 Task: Look for space in Shamsābād, India from 5th June, 2023 to 16th June, 2023 for 2 adults in price range Rs.14000 to Rs.18000. Place can be entire place with 1  bedroom having 1 bed and 1 bathroom. Property type can be house, flat, guest house, hotel. Booking option can be shelf check-in. Required host language is English.
Action: Mouse moved to (491, 82)
Screenshot: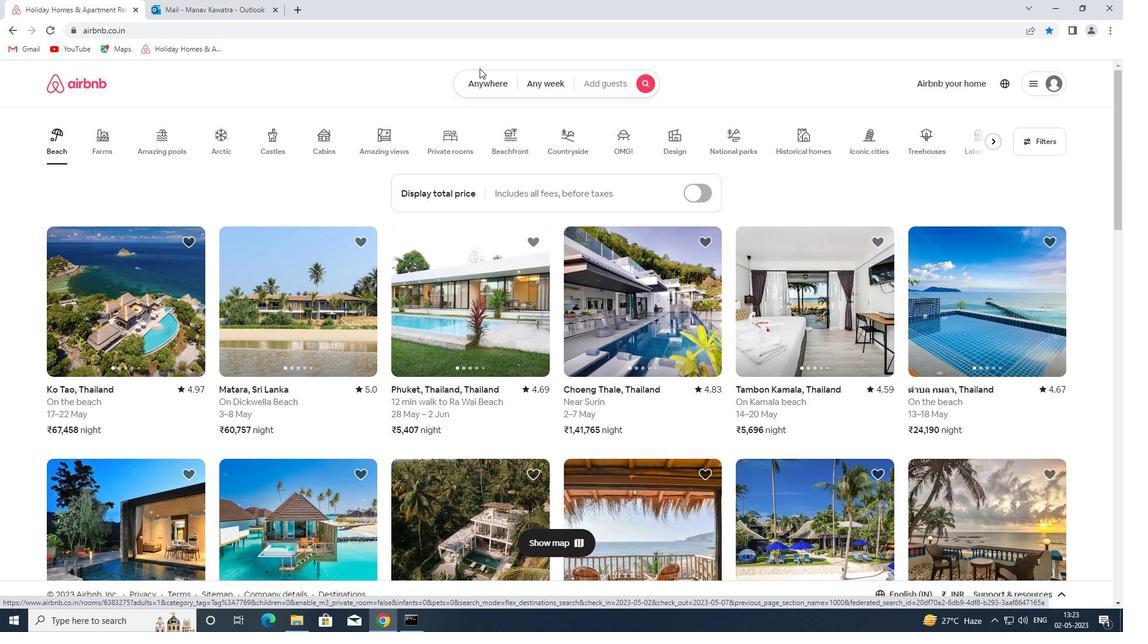 
Action: Mouse pressed left at (491, 82)
Screenshot: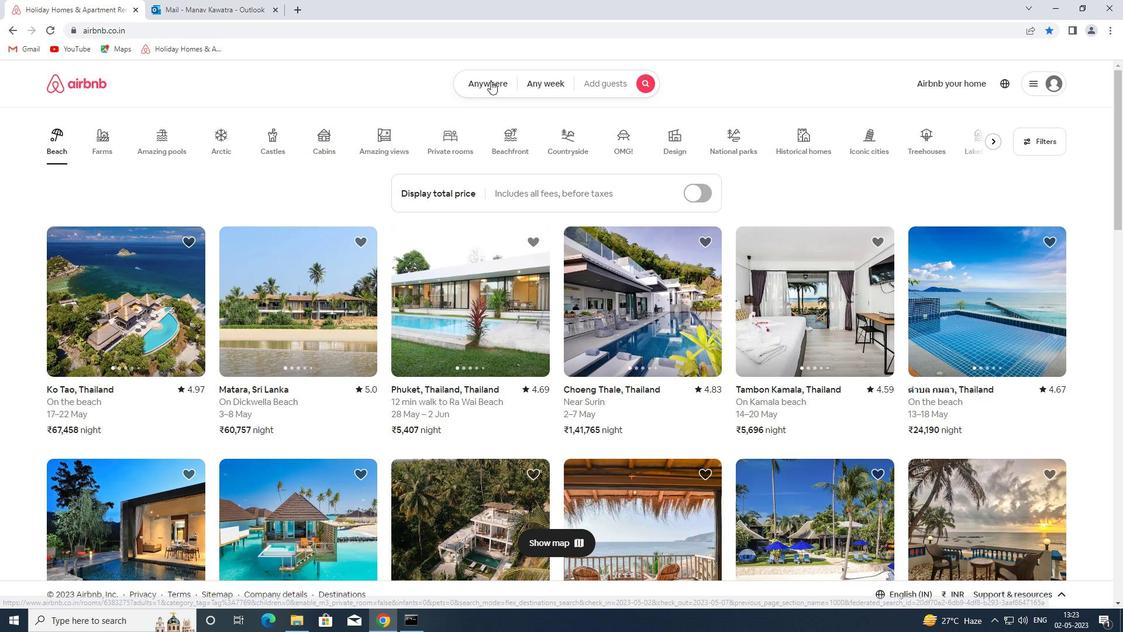 
Action: Mouse moved to (368, 126)
Screenshot: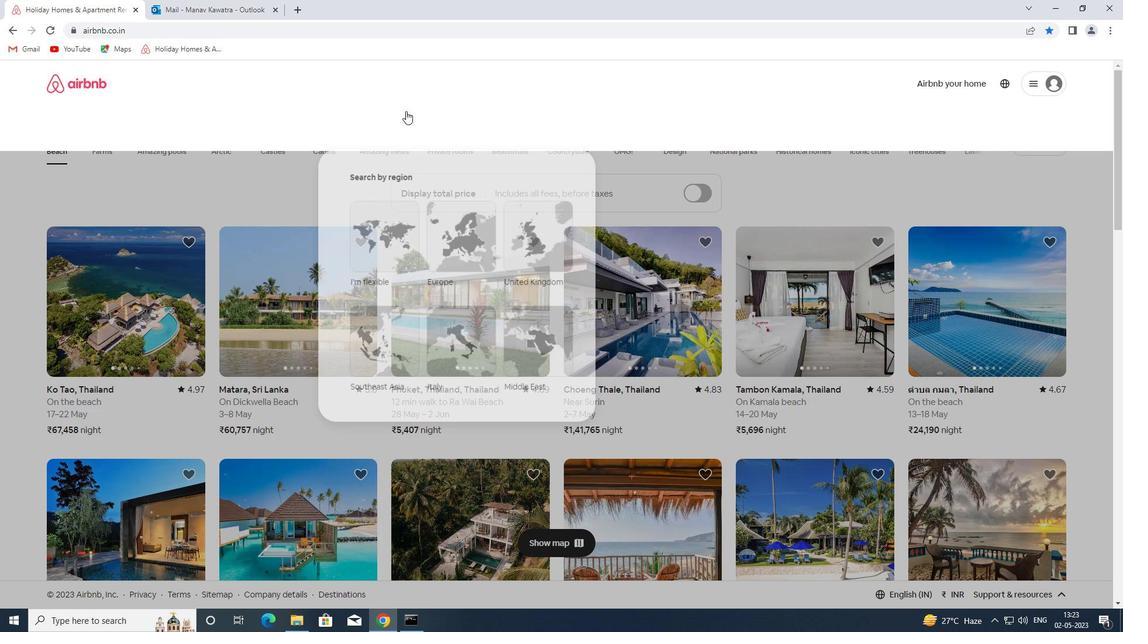 
Action: Mouse pressed left at (368, 126)
Screenshot: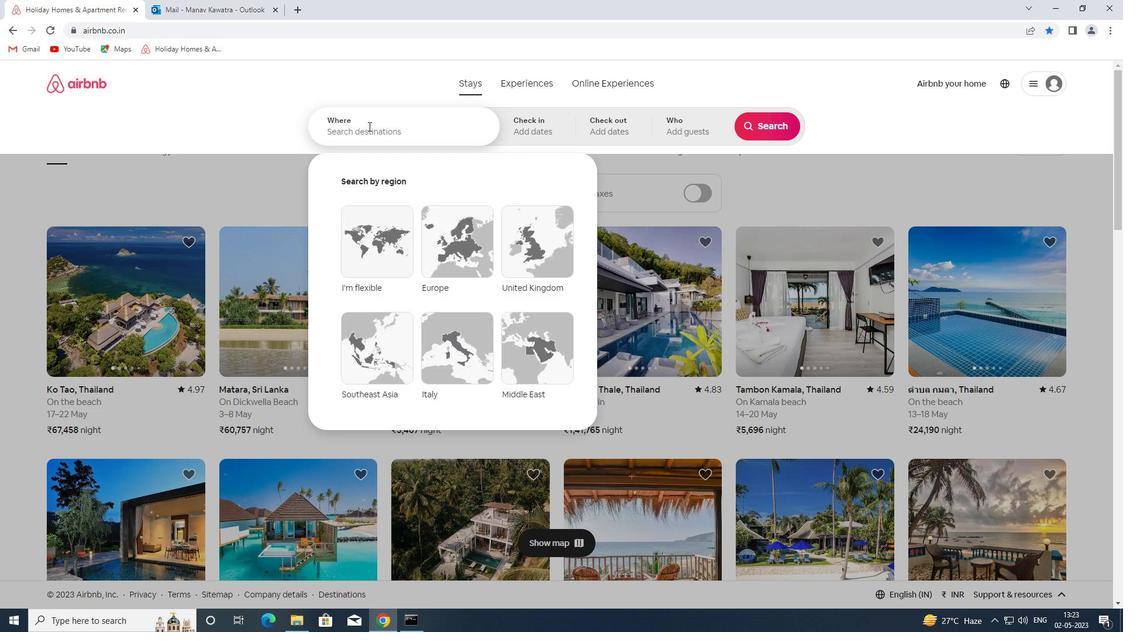 
Action: Key pressed shamsabad<Key.space>india<Key.space><Key.enter>
Screenshot: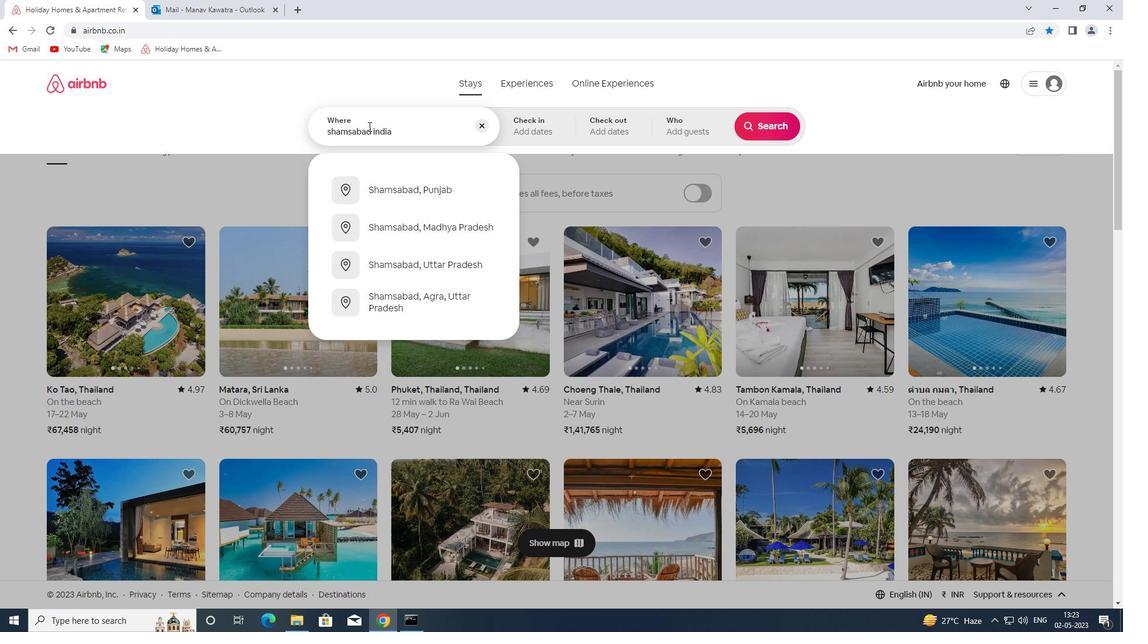 
Action: Mouse moved to (609, 299)
Screenshot: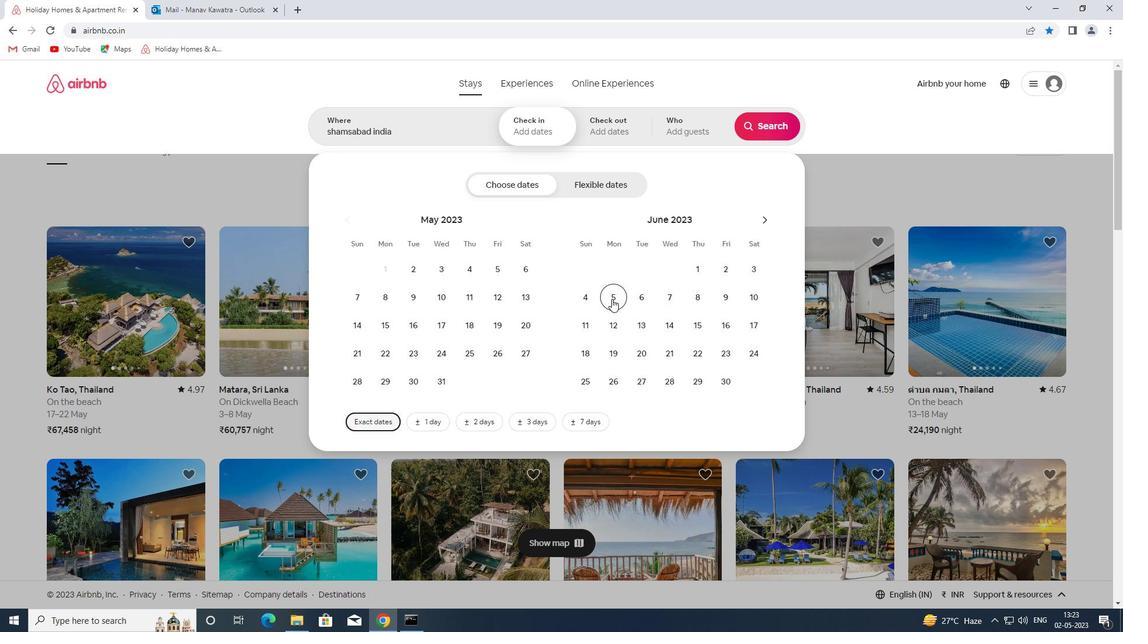 
Action: Mouse pressed left at (609, 299)
Screenshot: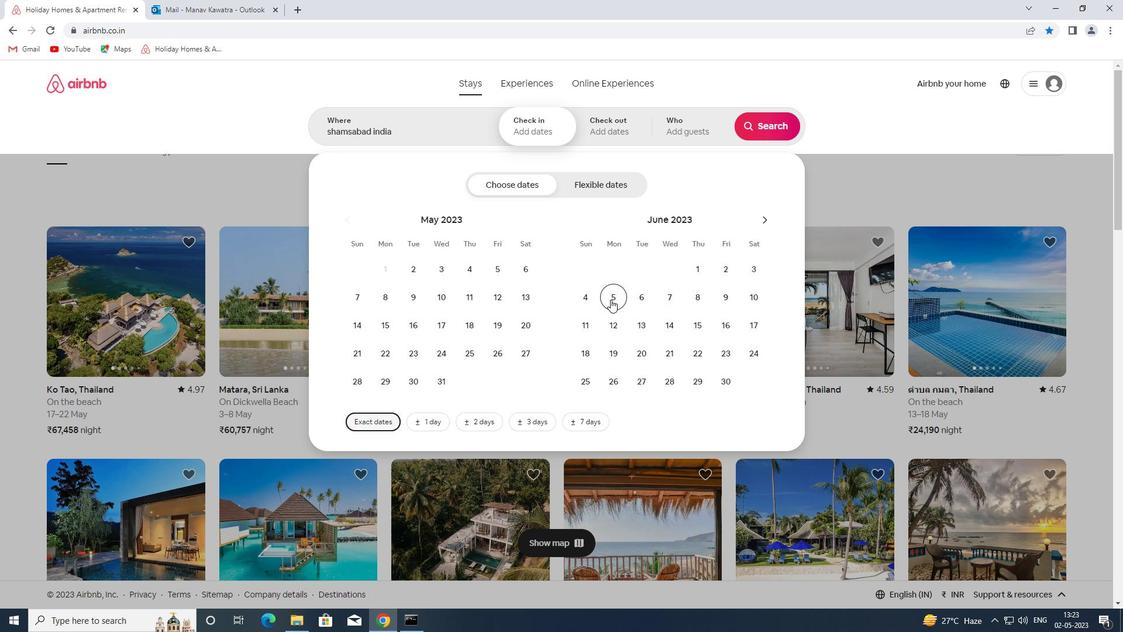 
Action: Mouse moved to (723, 326)
Screenshot: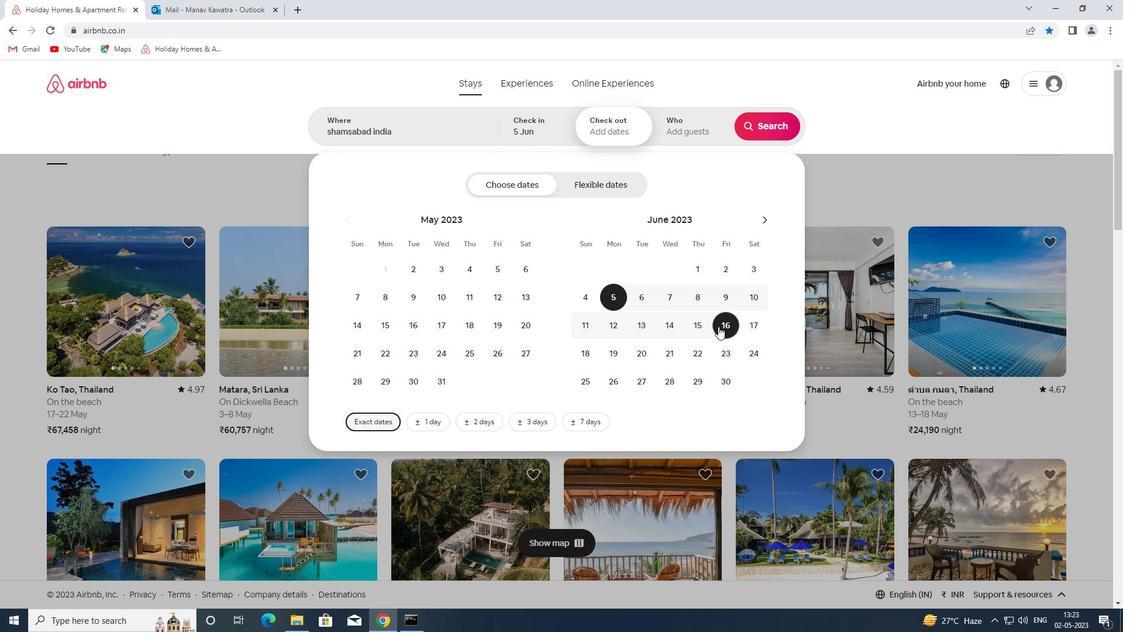 
Action: Mouse pressed left at (723, 326)
Screenshot: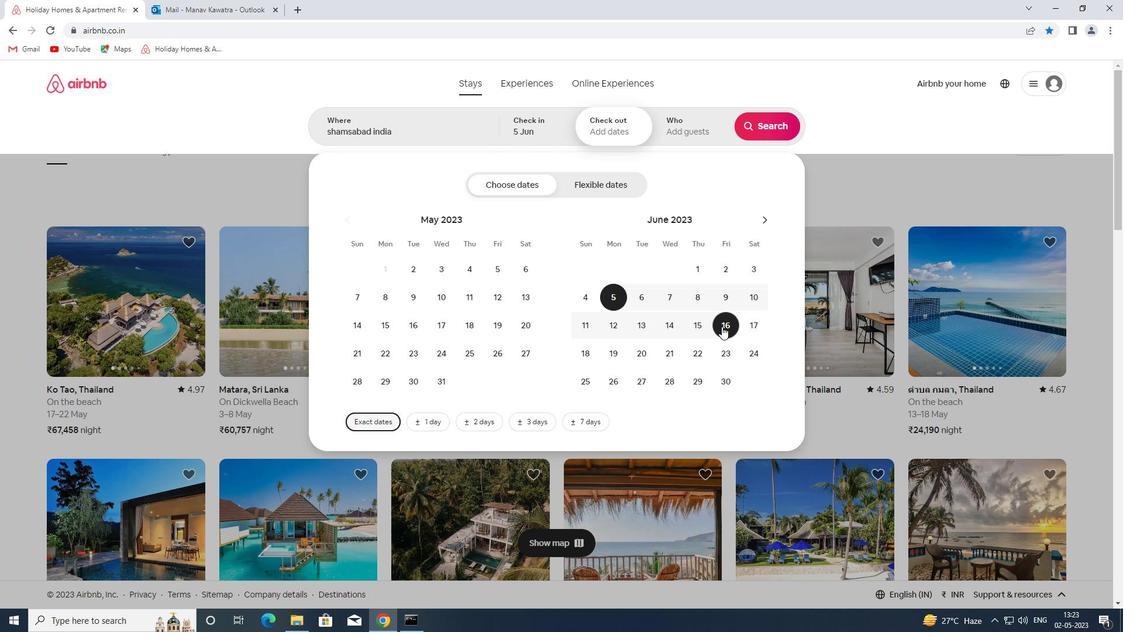
Action: Mouse moved to (680, 137)
Screenshot: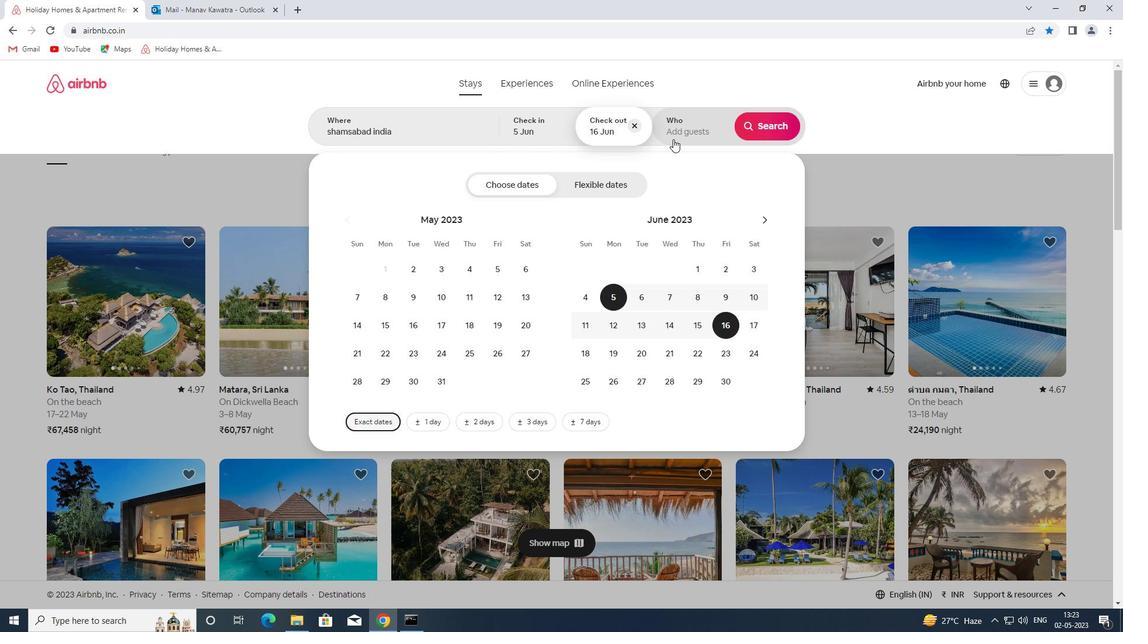 
Action: Mouse pressed left at (680, 137)
Screenshot: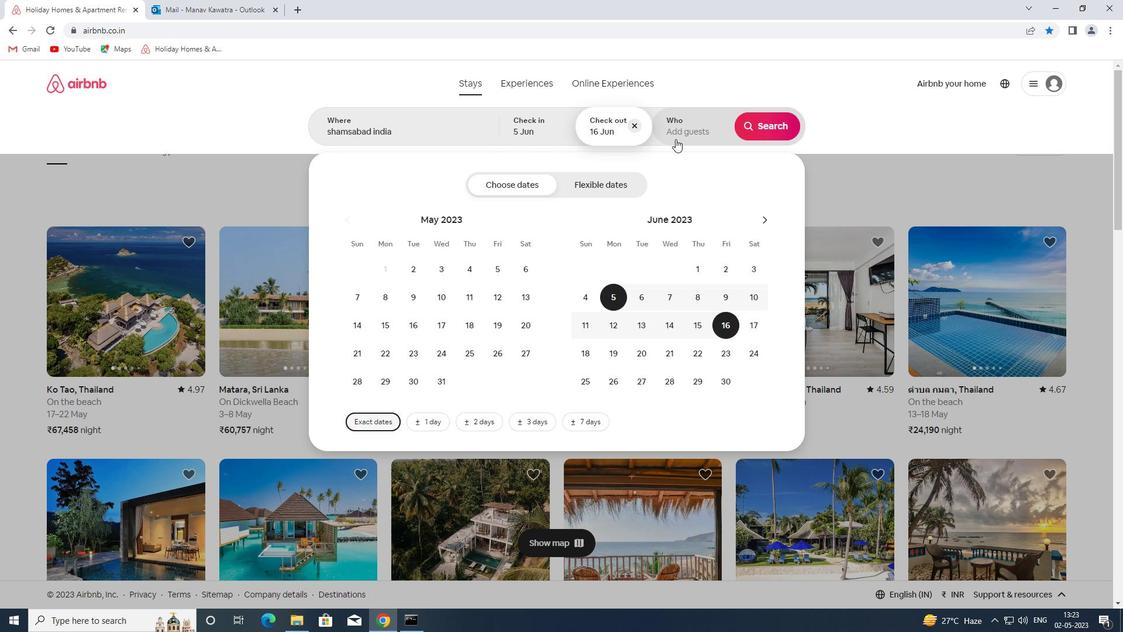 
Action: Mouse moved to (769, 189)
Screenshot: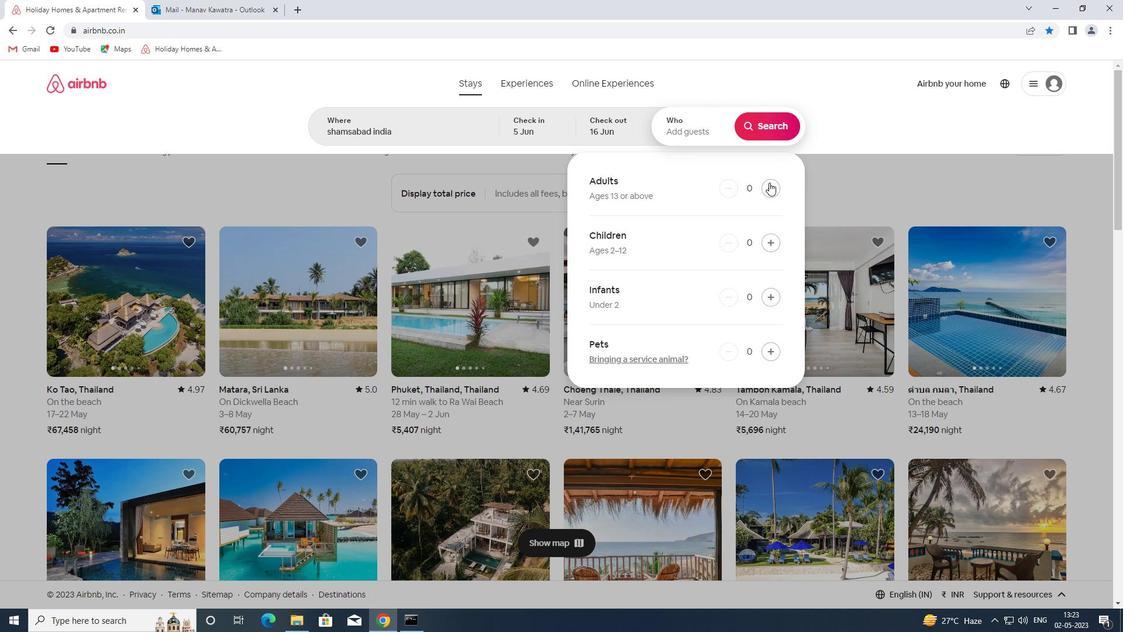 
Action: Mouse pressed left at (769, 189)
Screenshot: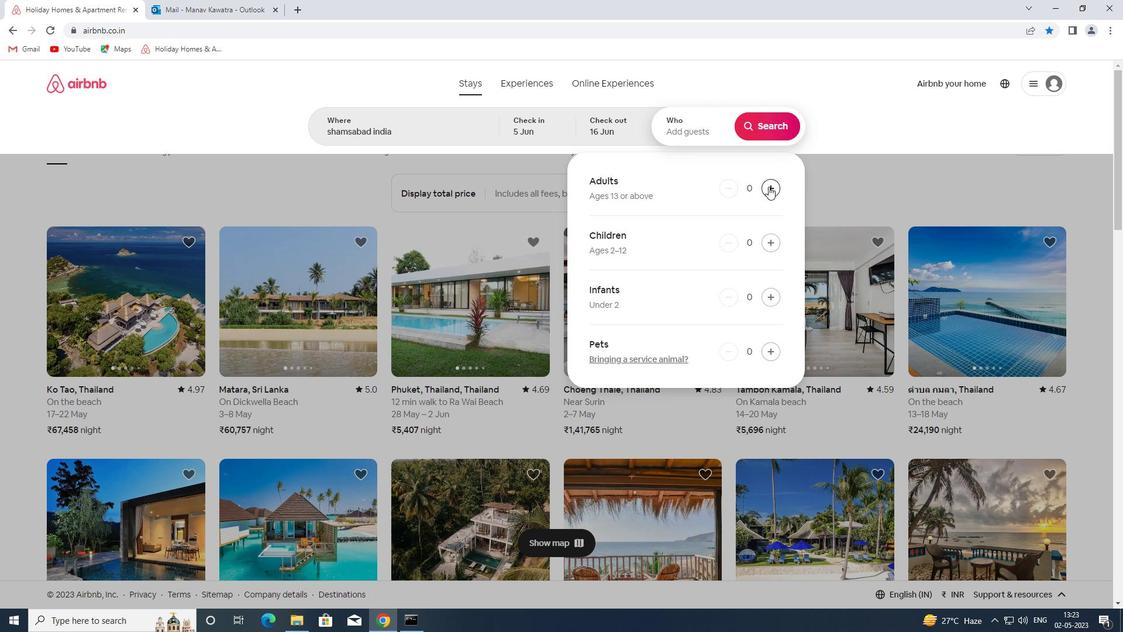 
Action: Mouse pressed left at (769, 189)
Screenshot: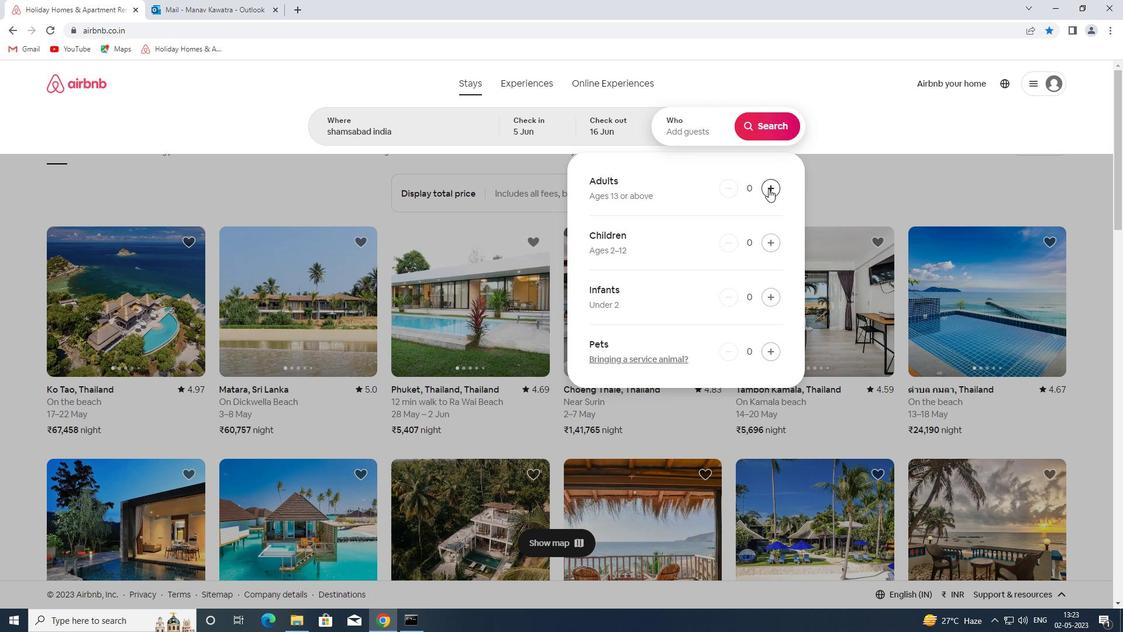 
Action: Mouse moved to (775, 132)
Screenshot: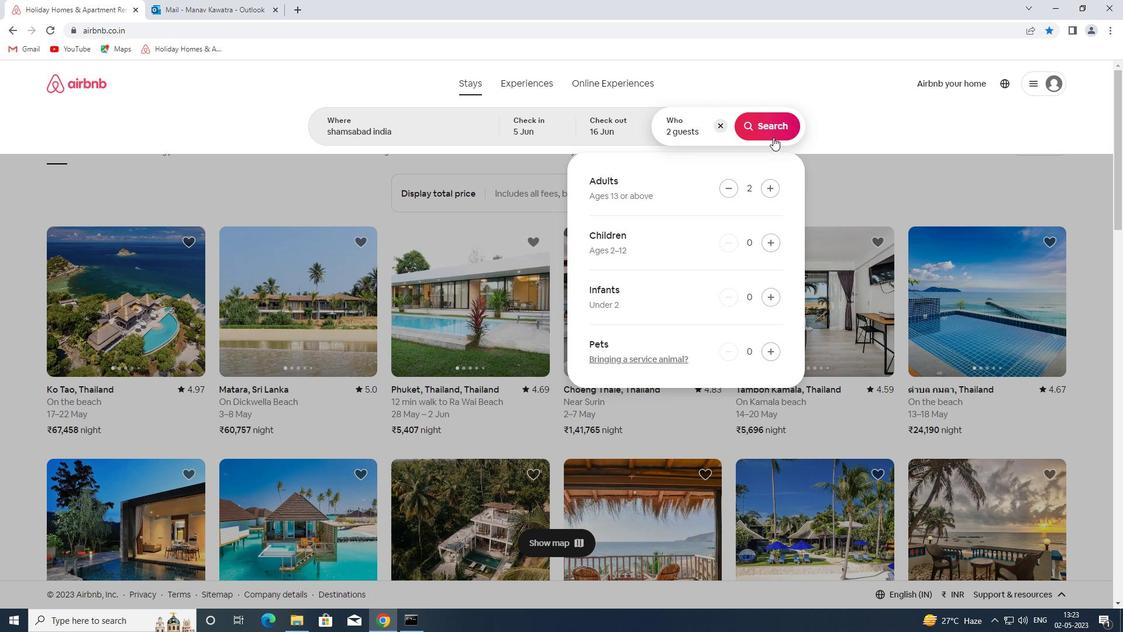 
Action: Mouse pressed left at (775, 132)
Screenshot: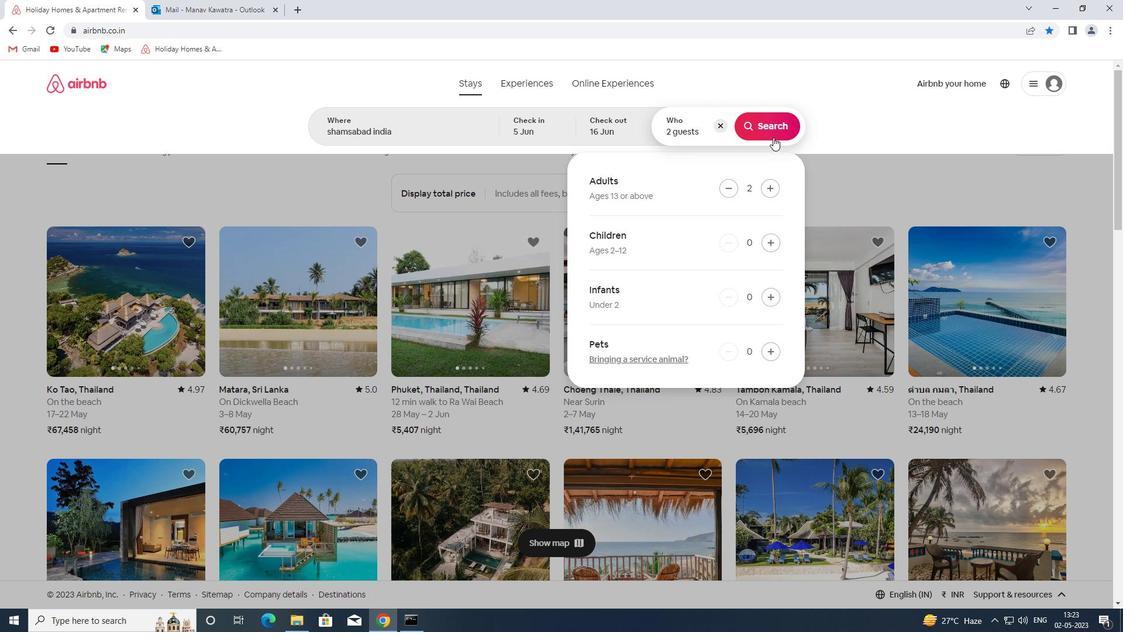 
Action: Mouse moved to (1058, 131)
Screenshot: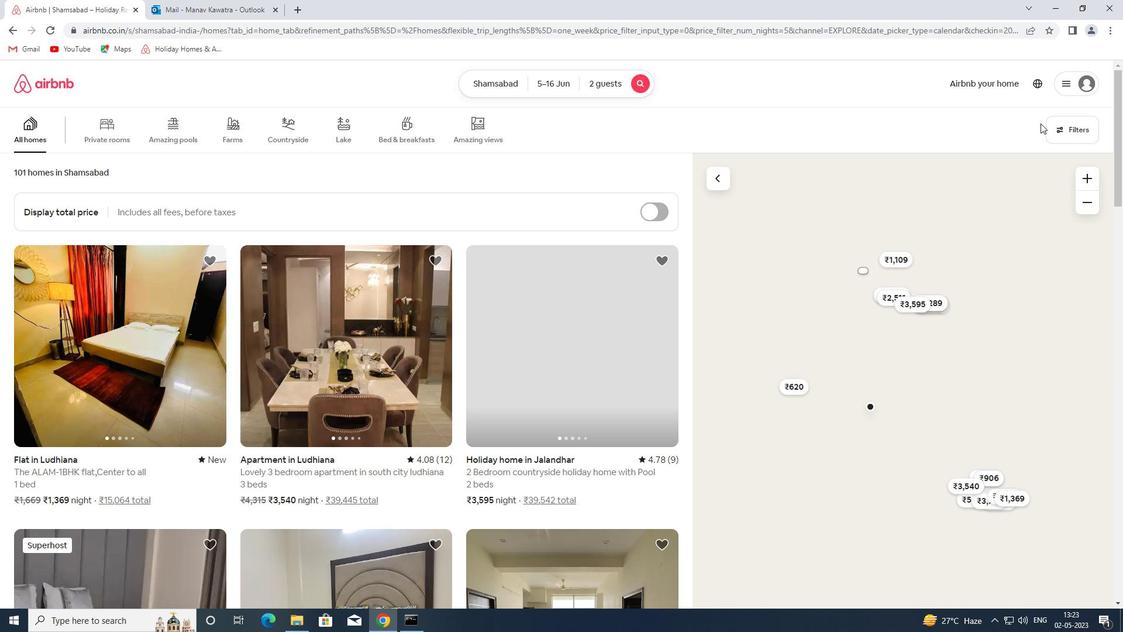 
Action: Mouse pressed left at (1058, 131)
Screenshot: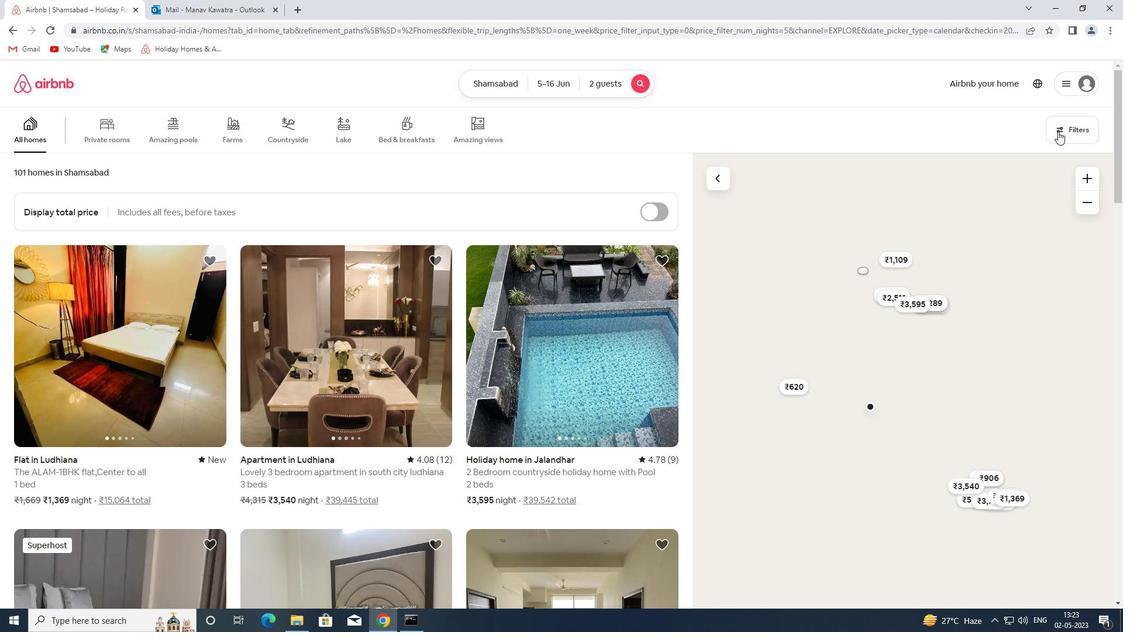 
Action: Mouse moved to (415, 280)
Screenshot: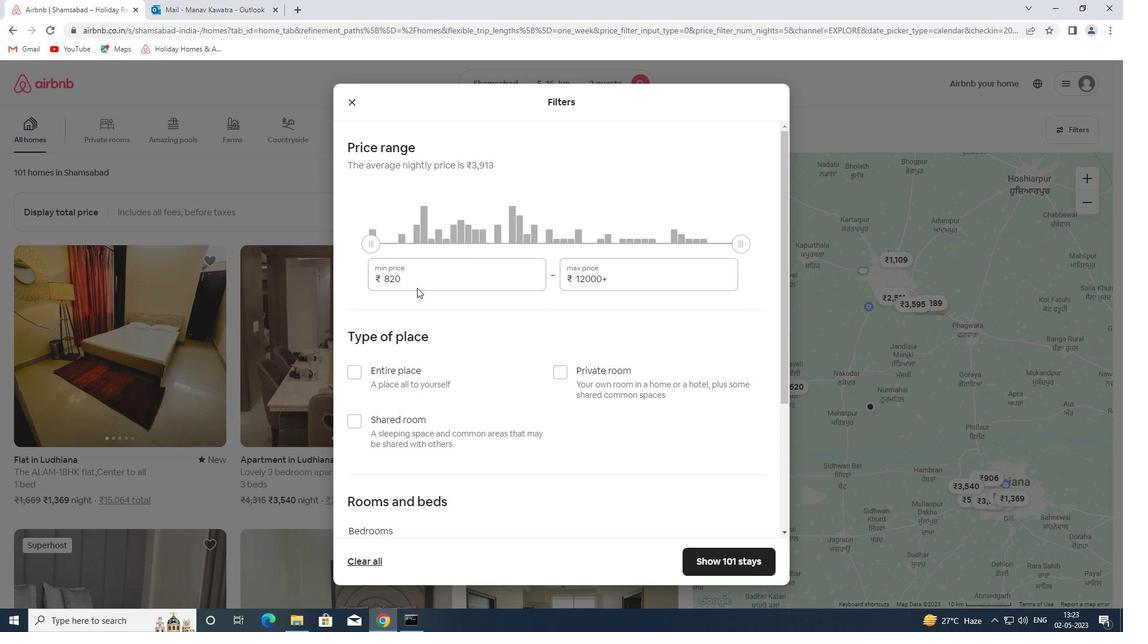 
Action: Mouse pressed left at (415, 280)
Screenshot: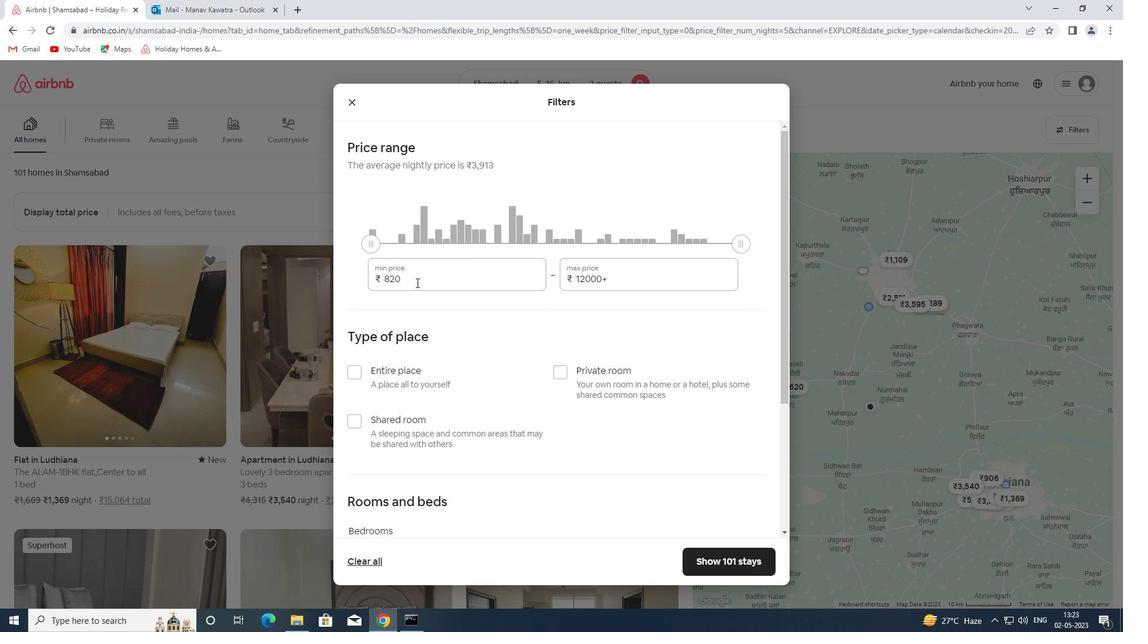 
Action: Mouse pressed left at (415, 280)
Screenshot: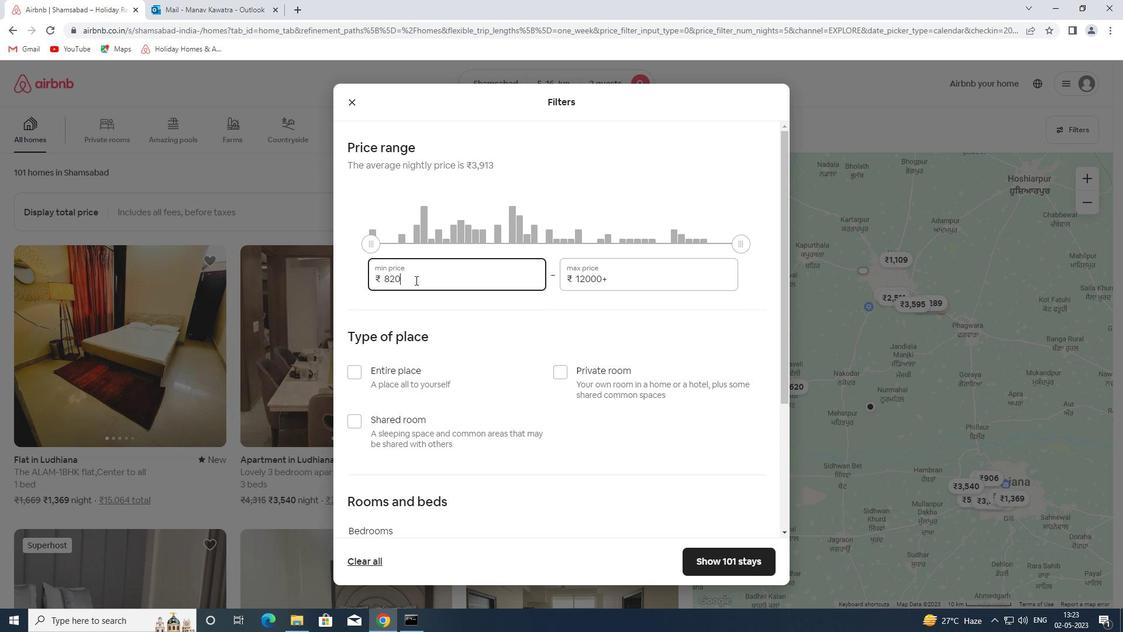 
Action: Key pressed 14000<Key.tab>18000
Screenshot: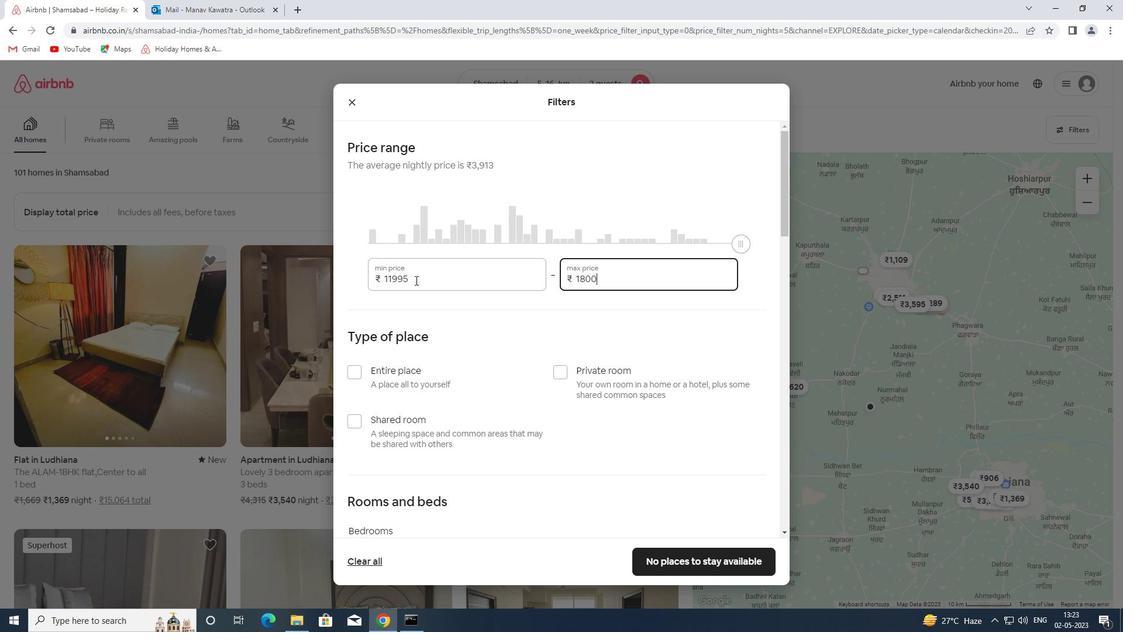 
Action: Mouse moved to (374, 369)
Screenshot: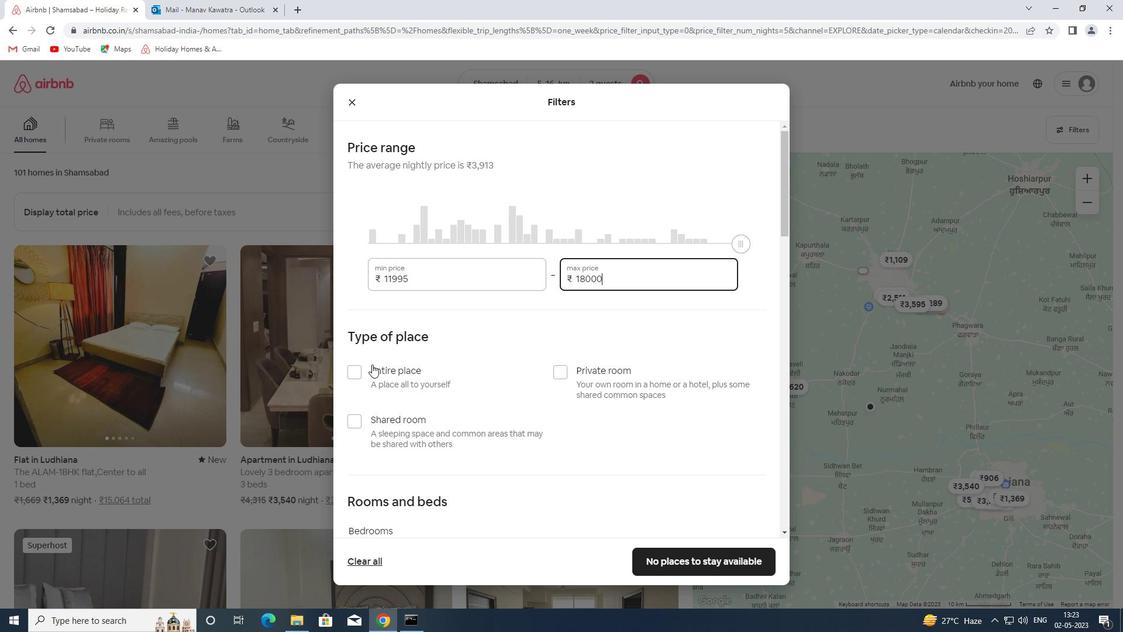 
Action: Mouse pressed left at (374, 369)
Screenshot: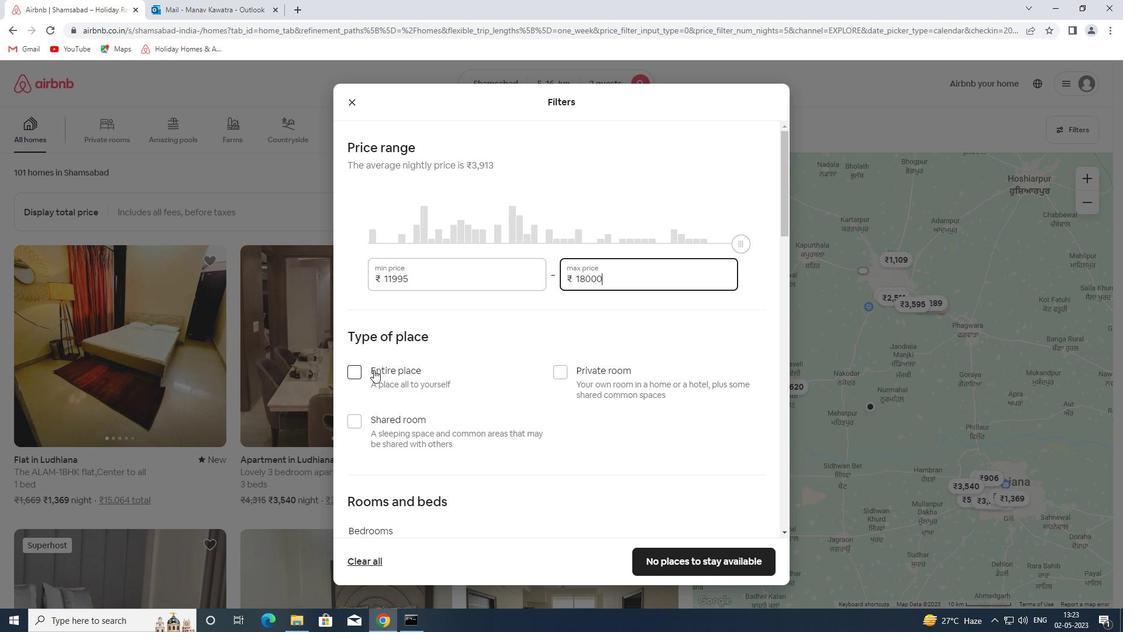 
Action: Mouse moved to (390, 363)
Screenshot: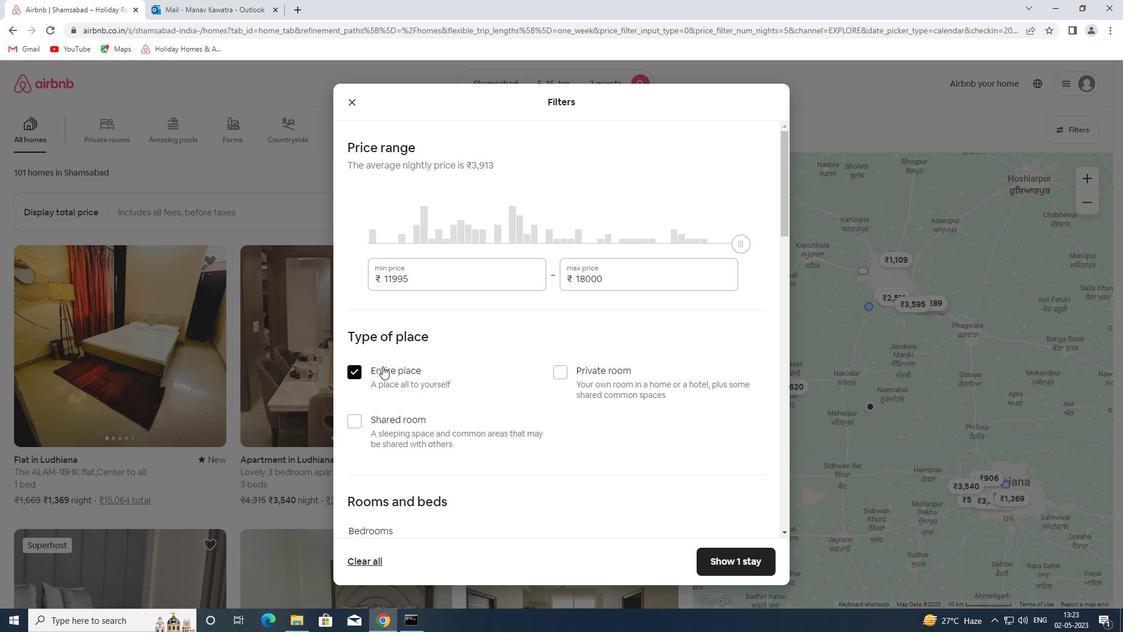 
Action: Mouse scrolled (390, 362) with delta (0, 0)
Screenshot: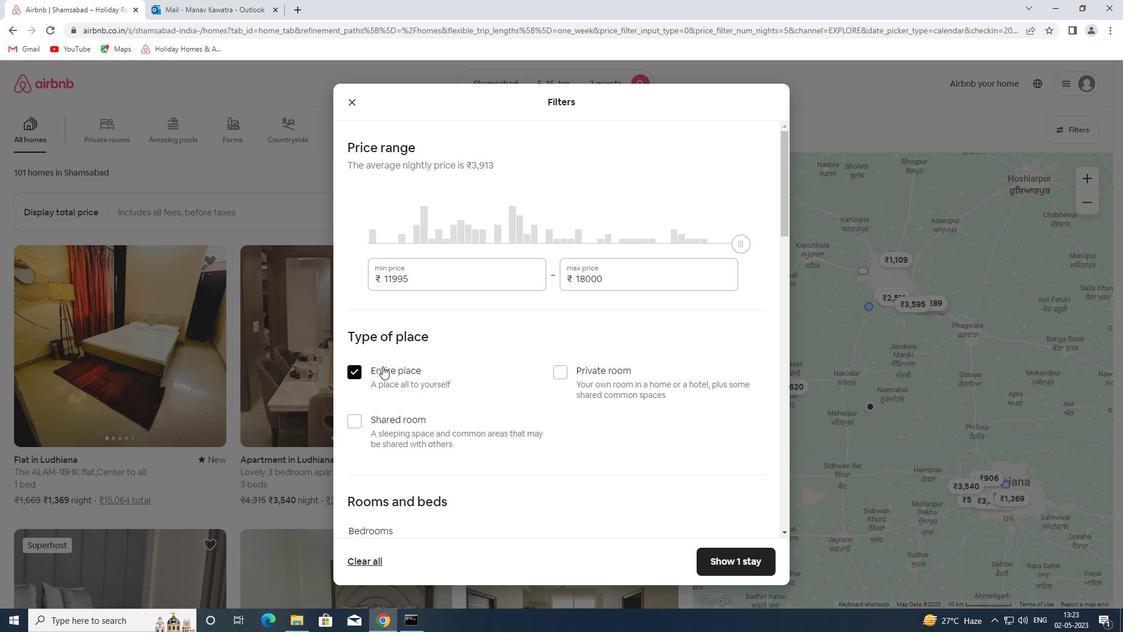 
Action: Mouse moved to (391, 363)
Screenshot: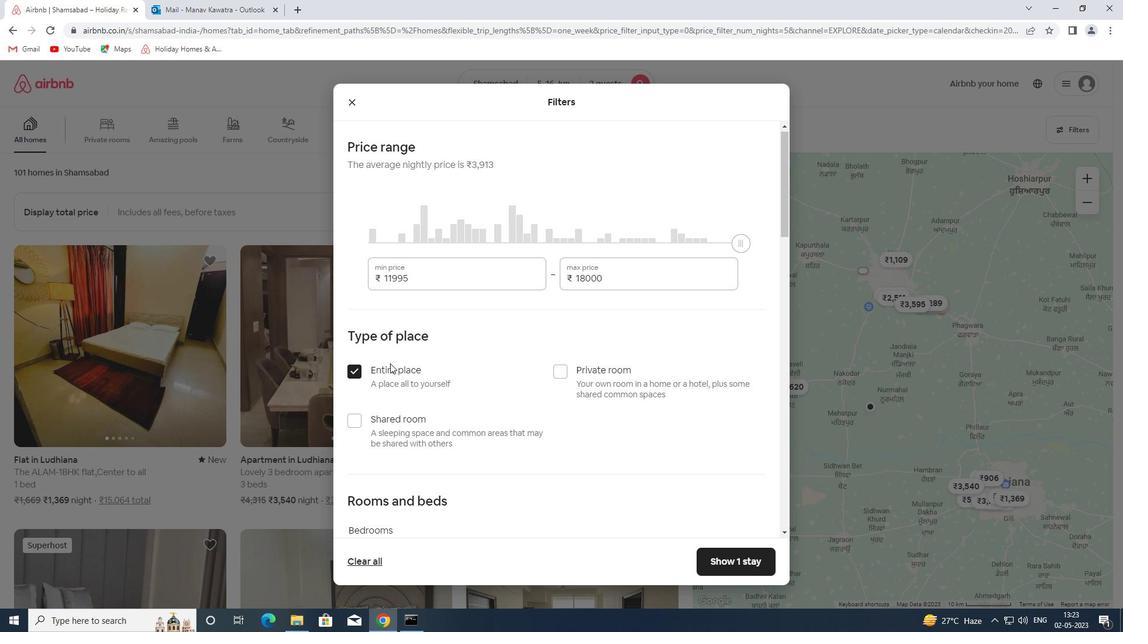 
Action: Mouse scrolled (391, 362) with delta (0, 0)
Screenshot: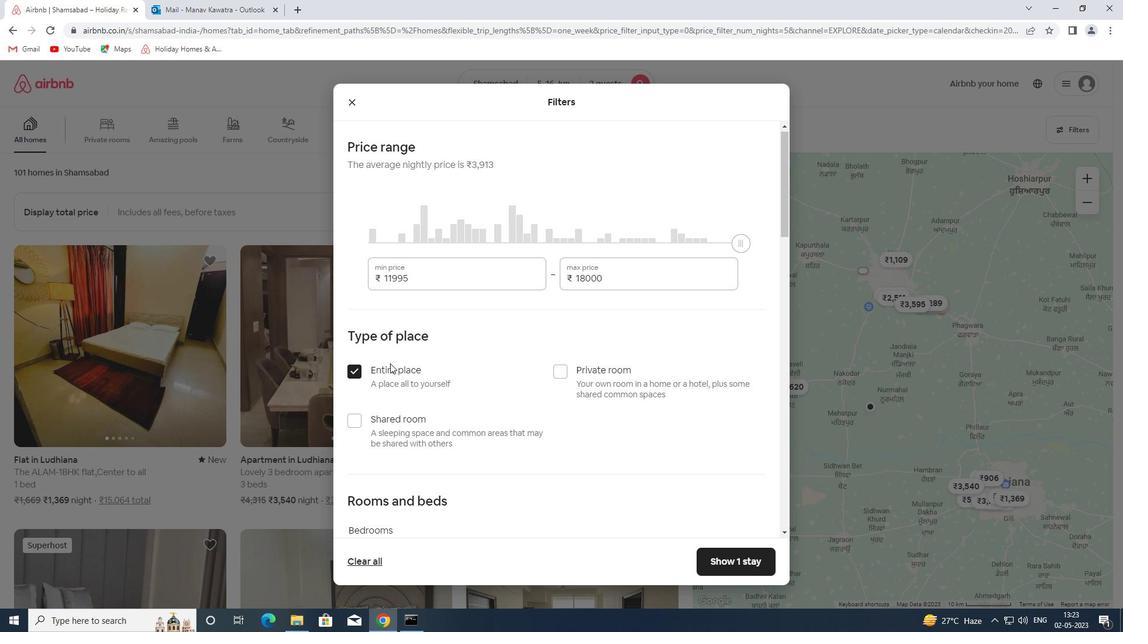 
Action: Mouse scrolled (391, 362) with delta (0, 0)
Screenshot: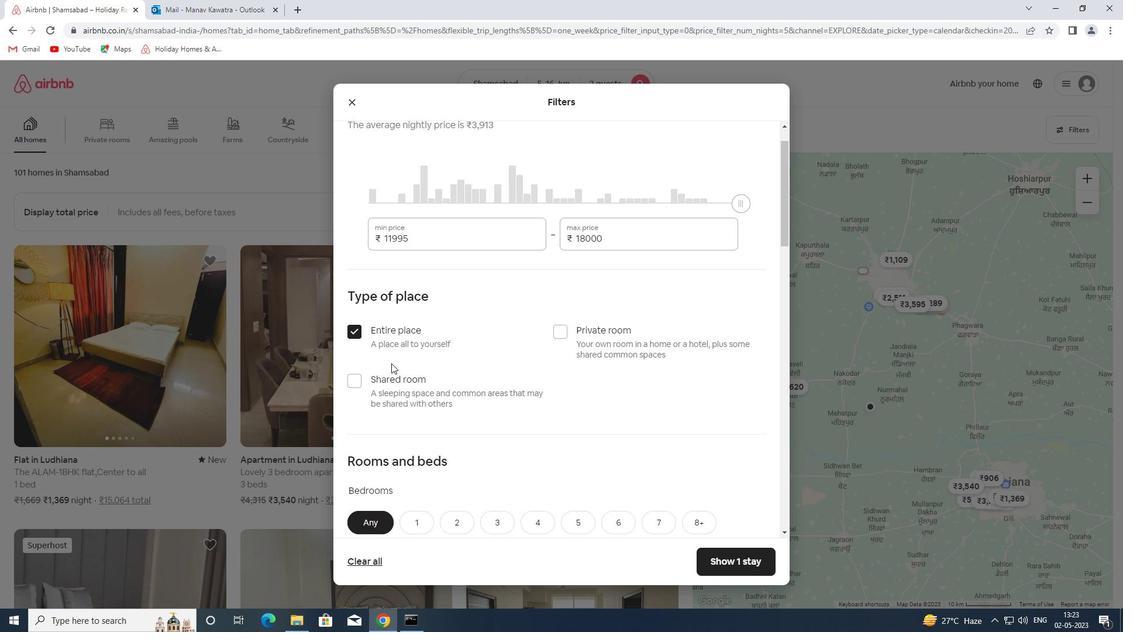 
Action: Mouse moved to (417, 382)
Screenshot: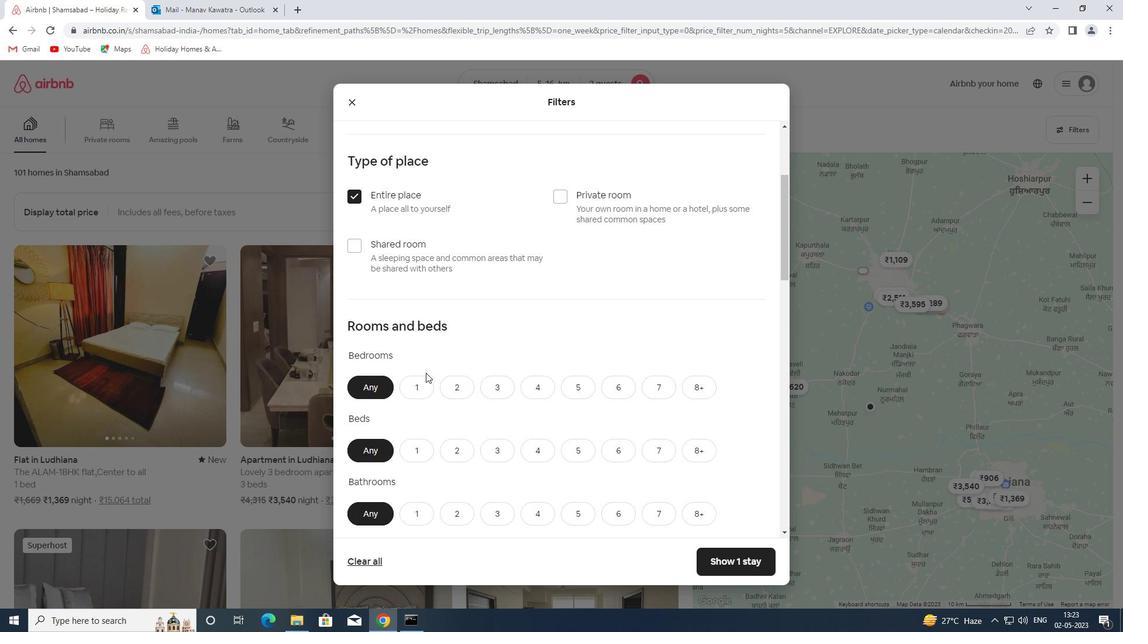 
Action: Mouse pressed left at (417, 382)
Screenshot: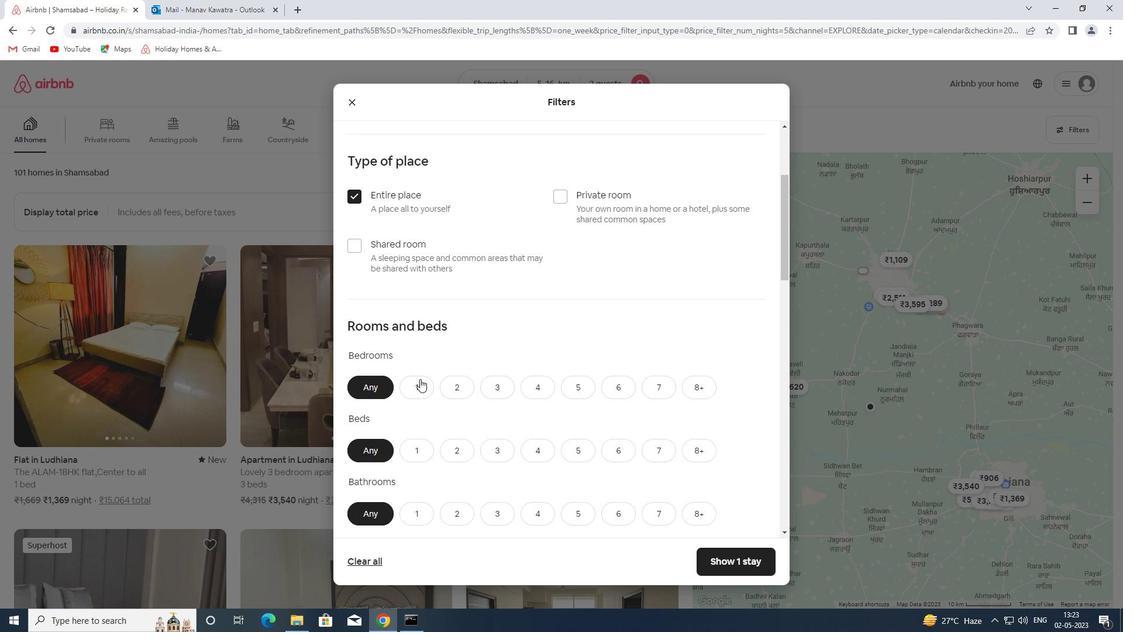 
Action: Mouse moved to (413, 443)
Screenshot: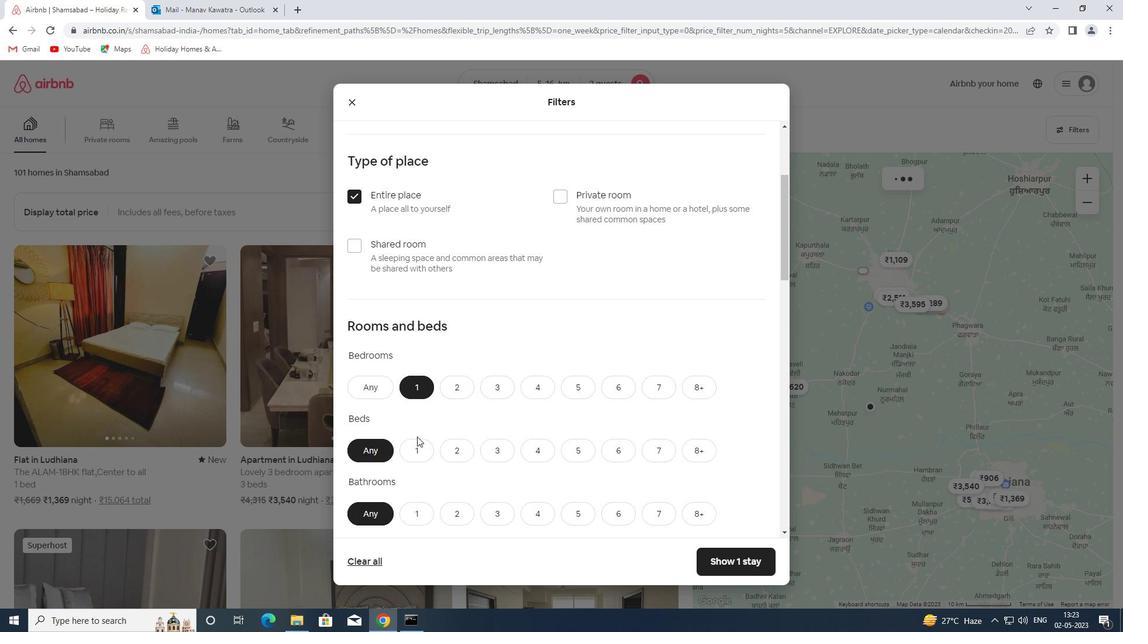 
Action: Mouse pressed left at (413, 443)
Screenshot: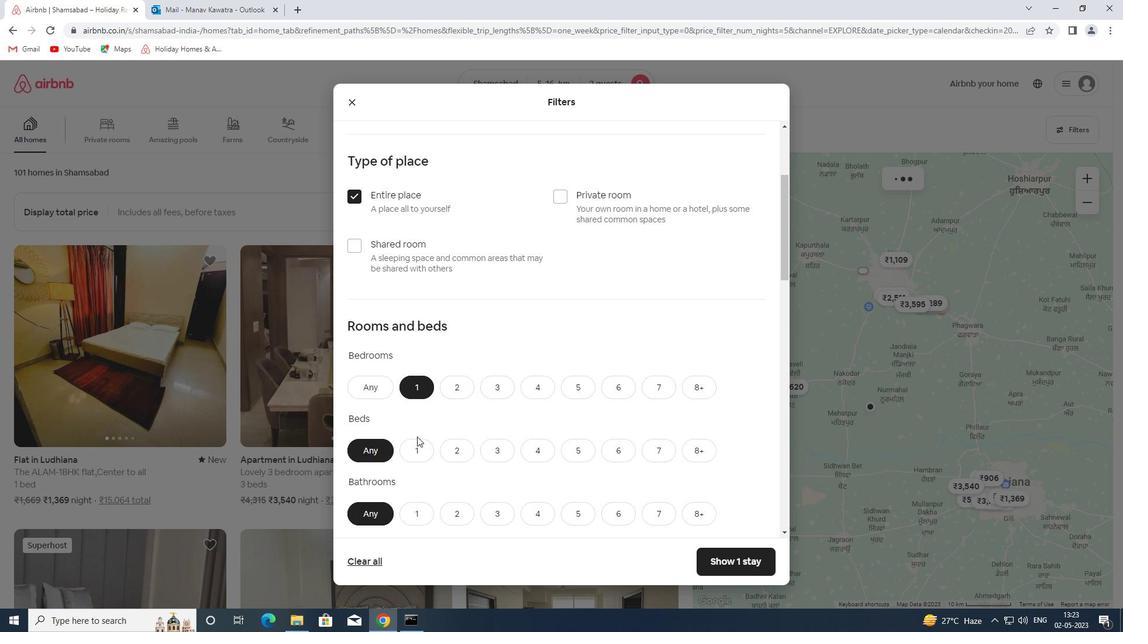 
Action: Mouse moved to (417, 512)
Screenshot: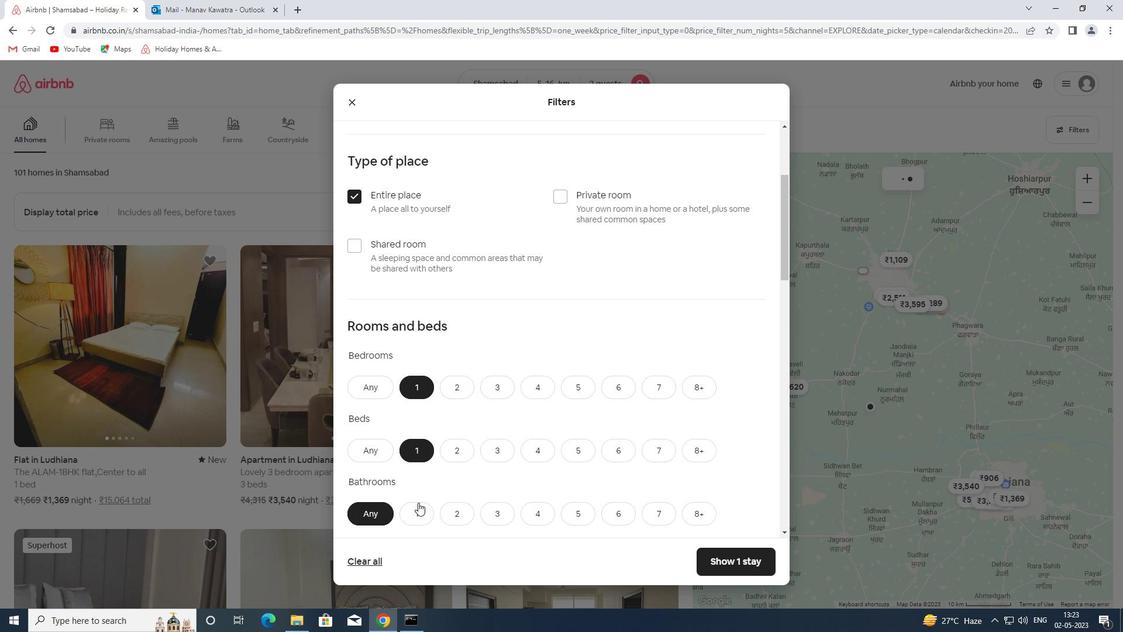 
Action: Mouse pressed left at (417, 512)
Screenshot: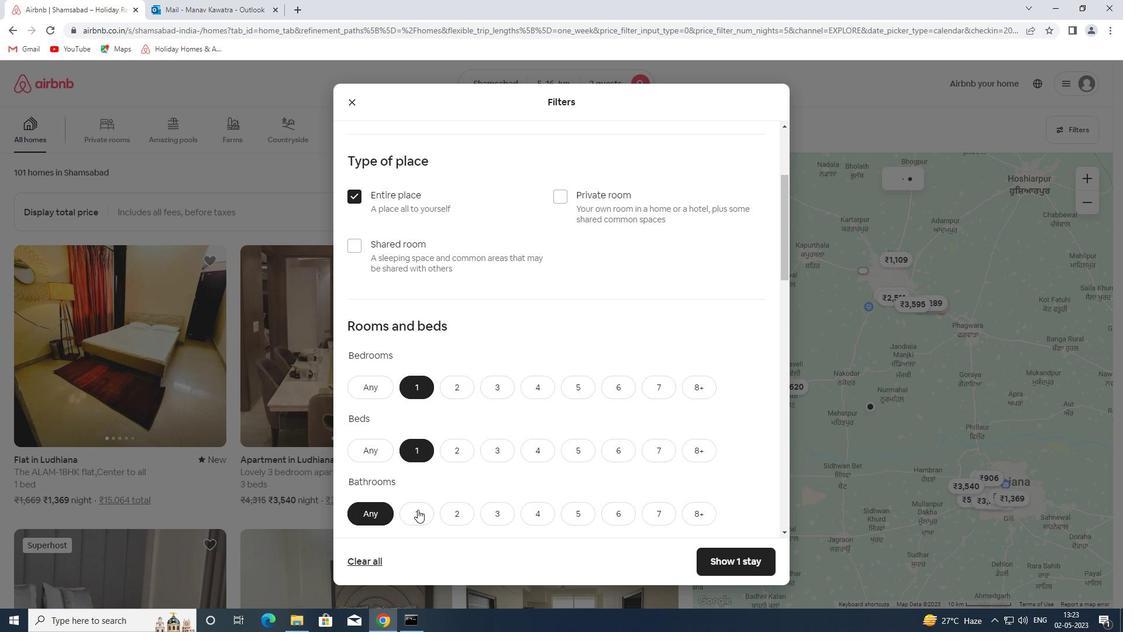 
Action: Mouse moved to (439, 447)
Screenshot: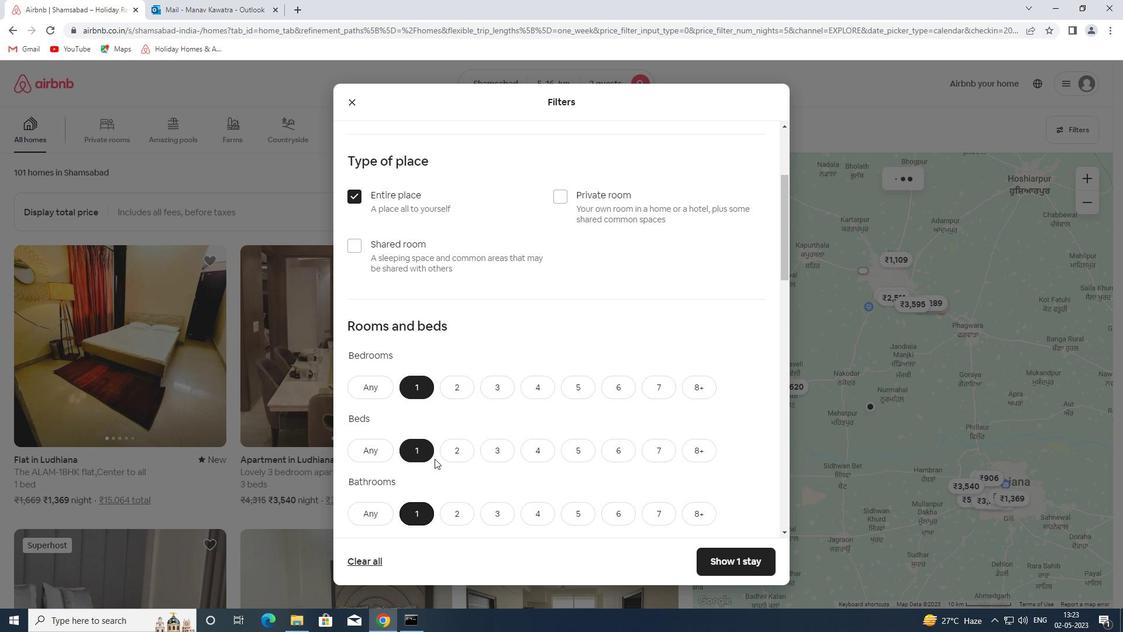 
Action: Mouse scrolled (439, 447) with delta (0, 0)
Screenshot: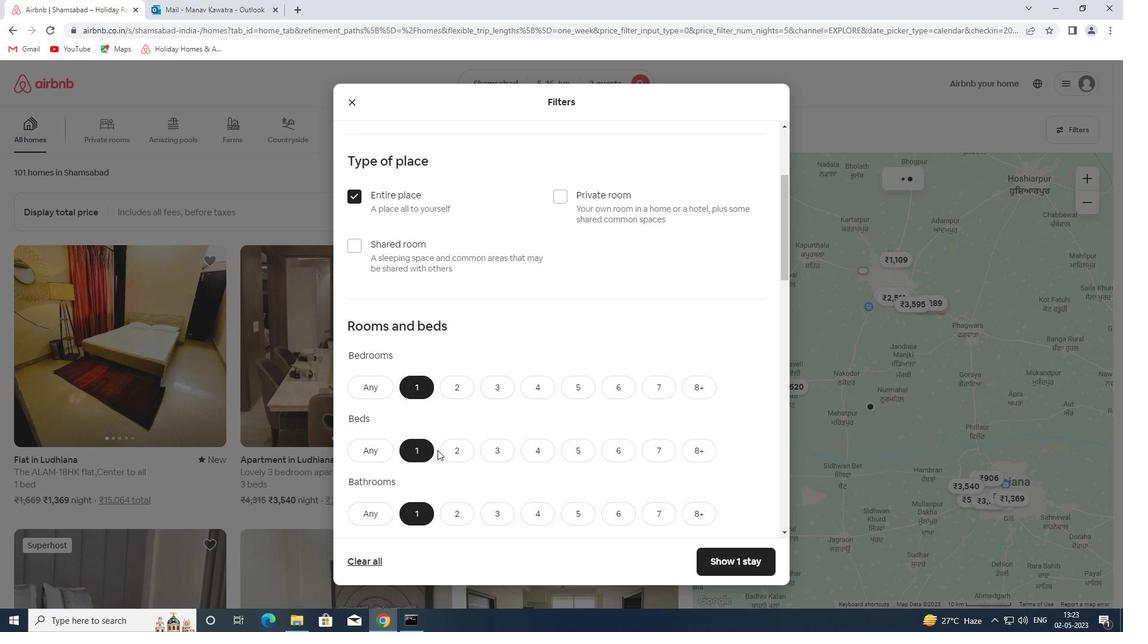 
Action: Mouse scrolled (439, 447) with delta (0, 0)
Screenshot: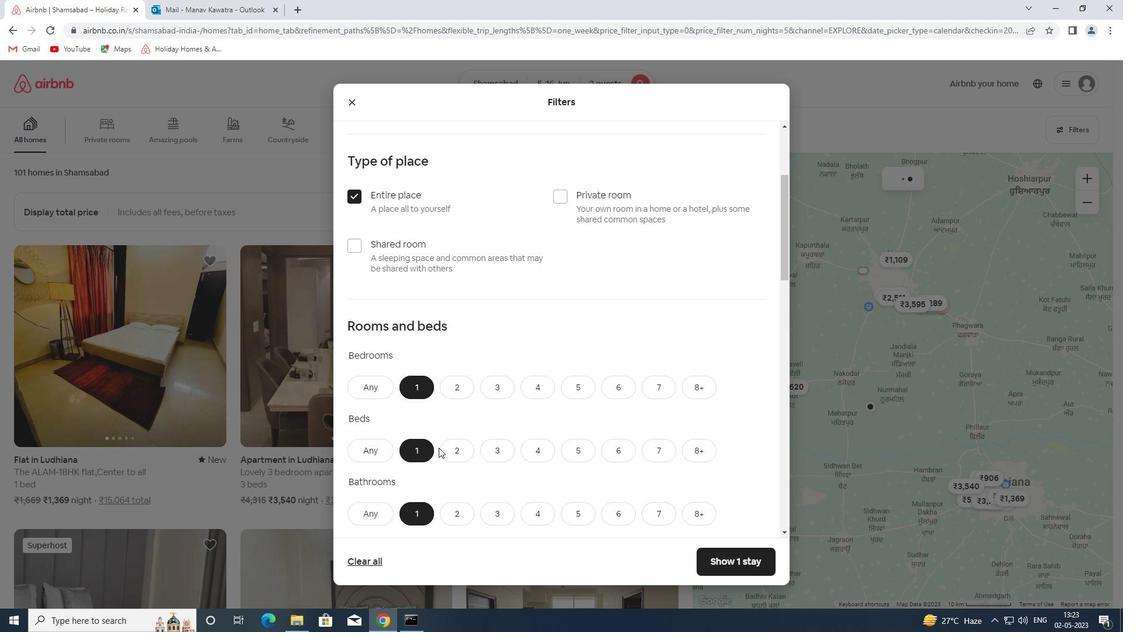 
Action: Mouse scrolled (439, 447) with delta (0, 0)
Screenshot: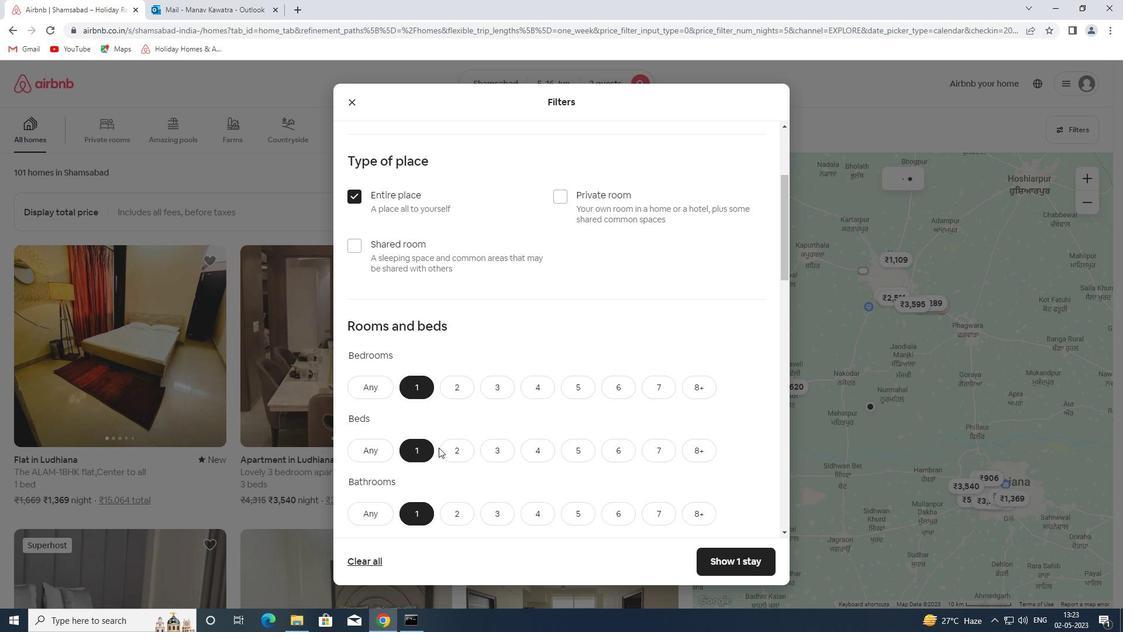 
Action: Mouse moved to (444, 433)
Screenshot: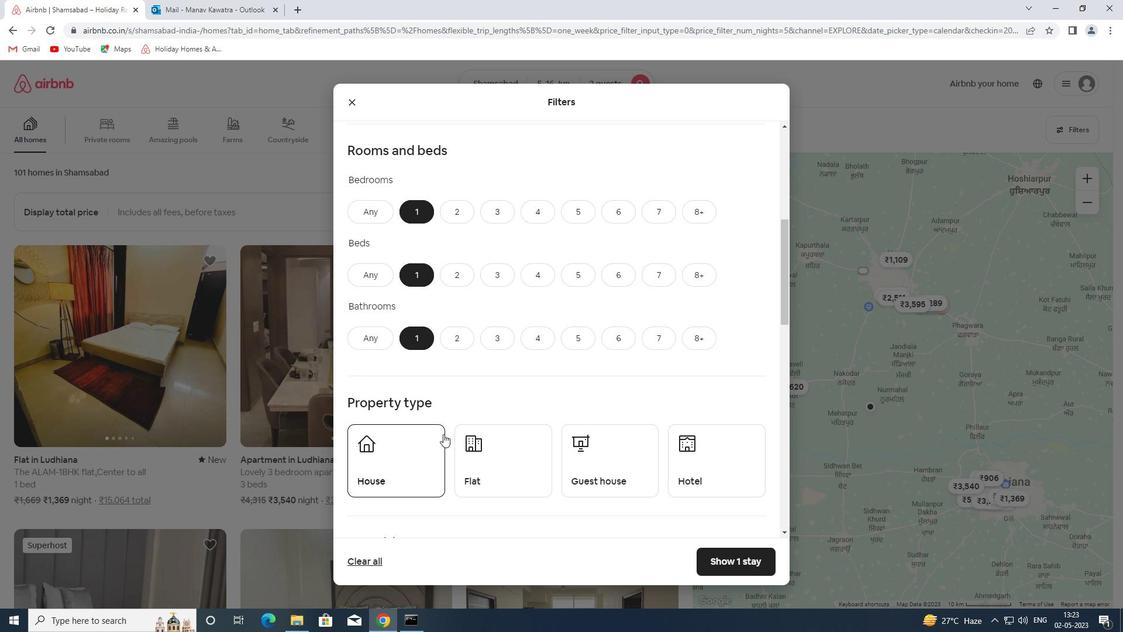 
Action: Mouse scrolled (444, 433) with delta (0, 0)
Screenshot: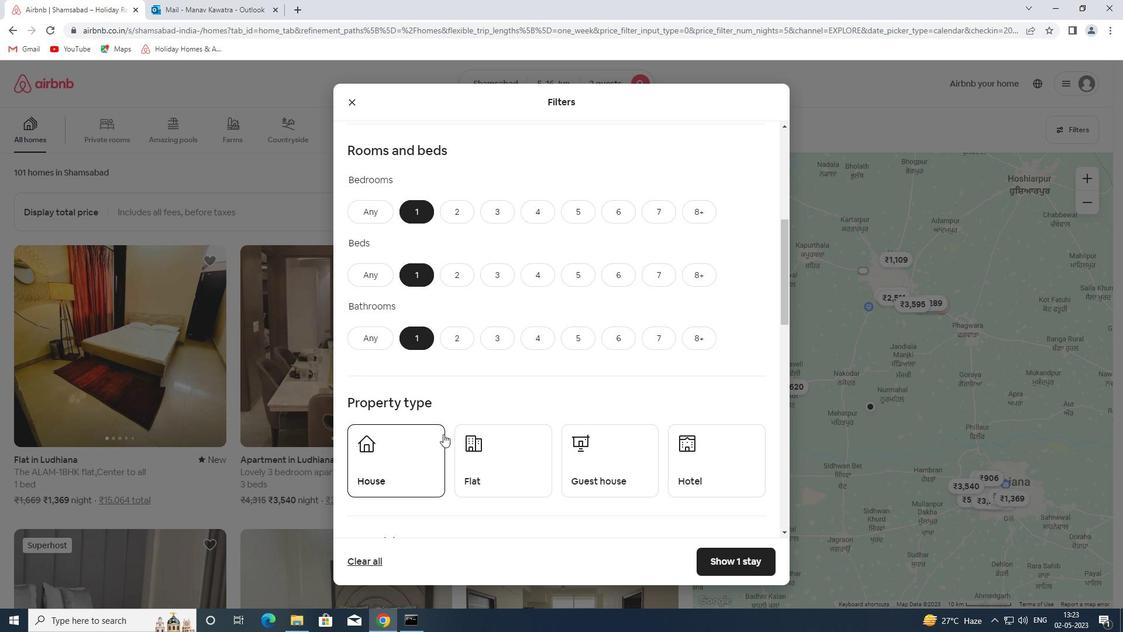 
Action: Mouse scrolled (444, 433) with delta (0, 0)
Screenshot: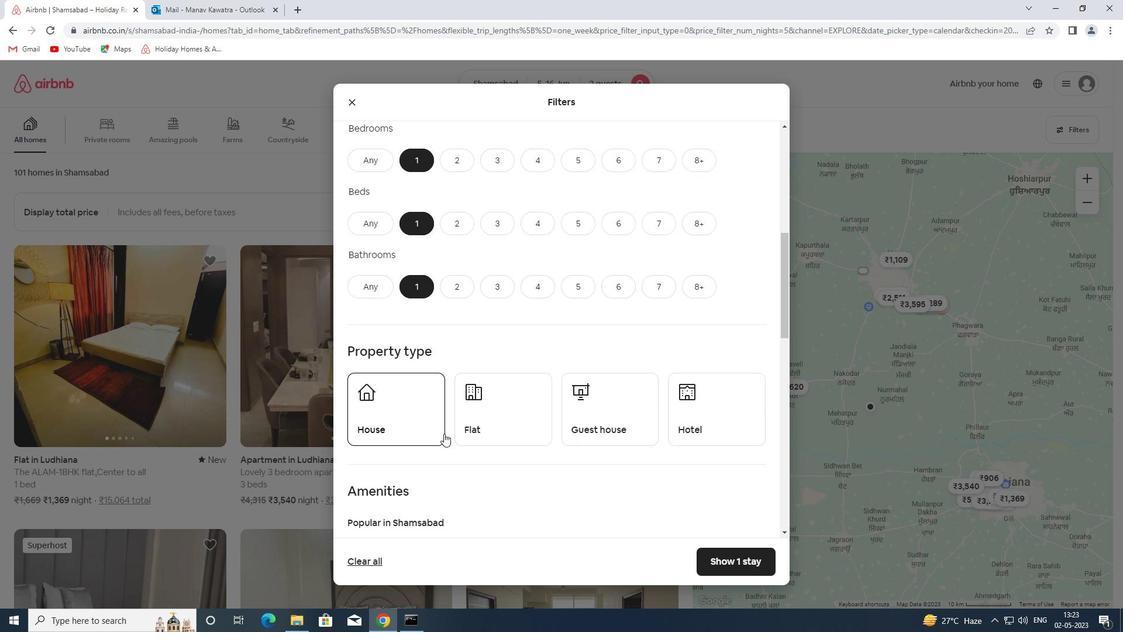 
Action: Mouse moved to (425, 364)
Screenshot: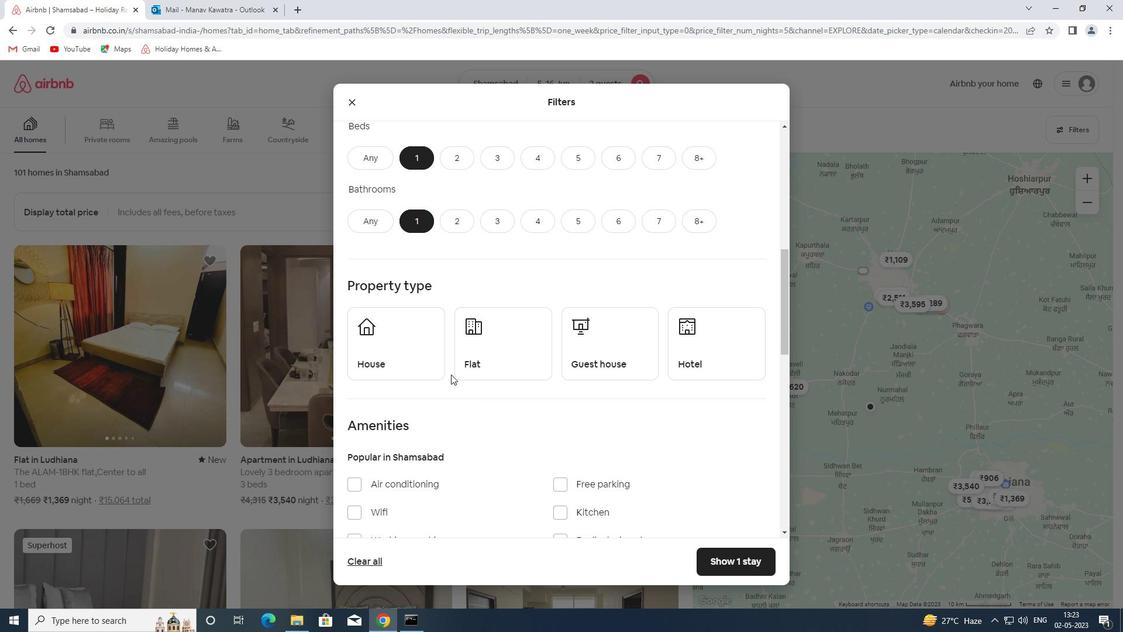 
Action: Mouse pressed left at (425, 364)
Screenshot: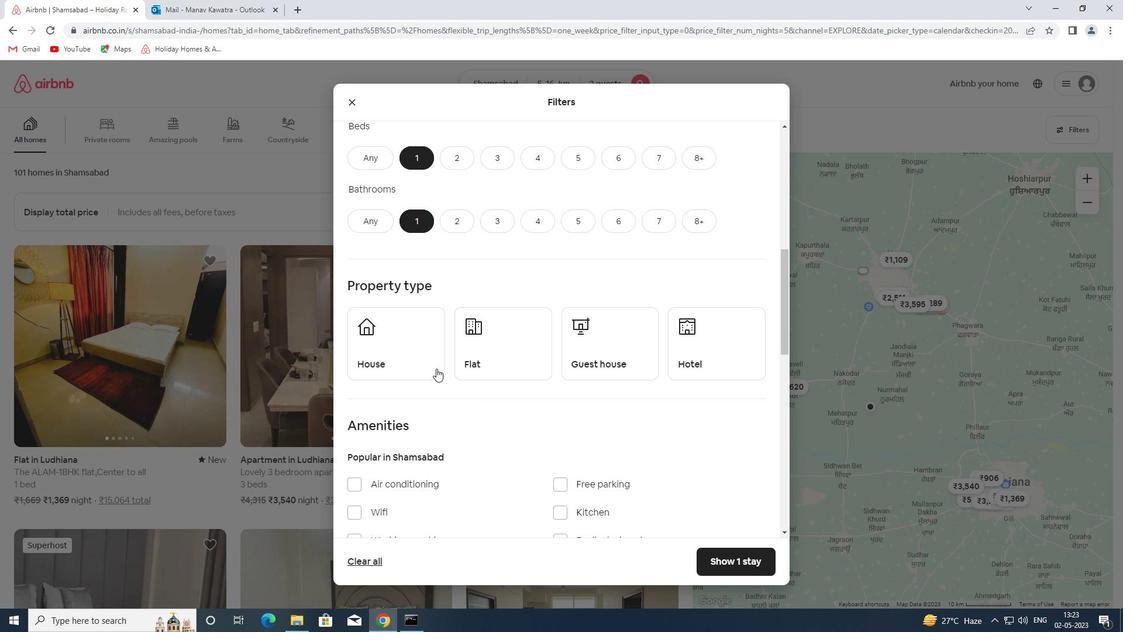 
Action: Mouse moved to (512, 359)
Screenshot: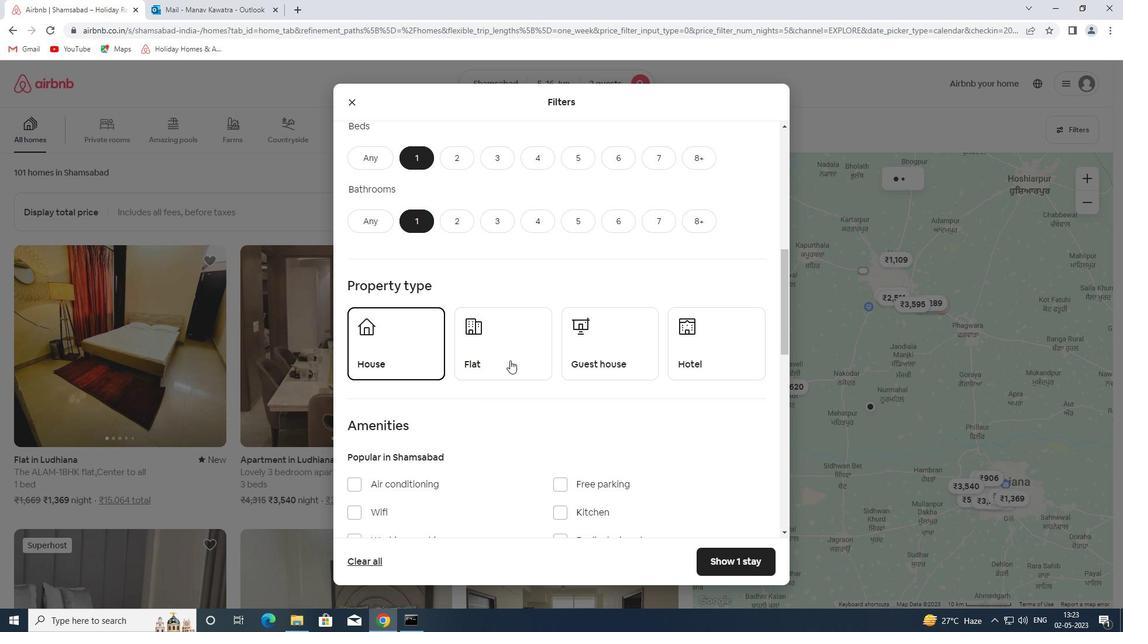 
Action: Mouse pressed left at (512, 359)
Screenshot: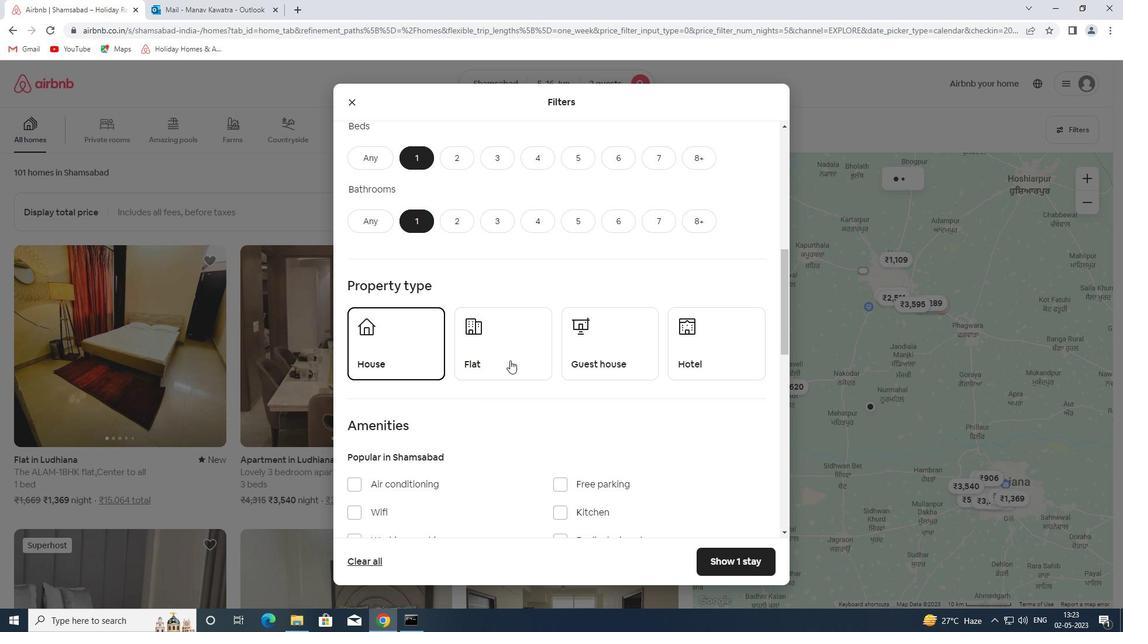 
Action: Mouse moved to (616, 355)
Screenshot: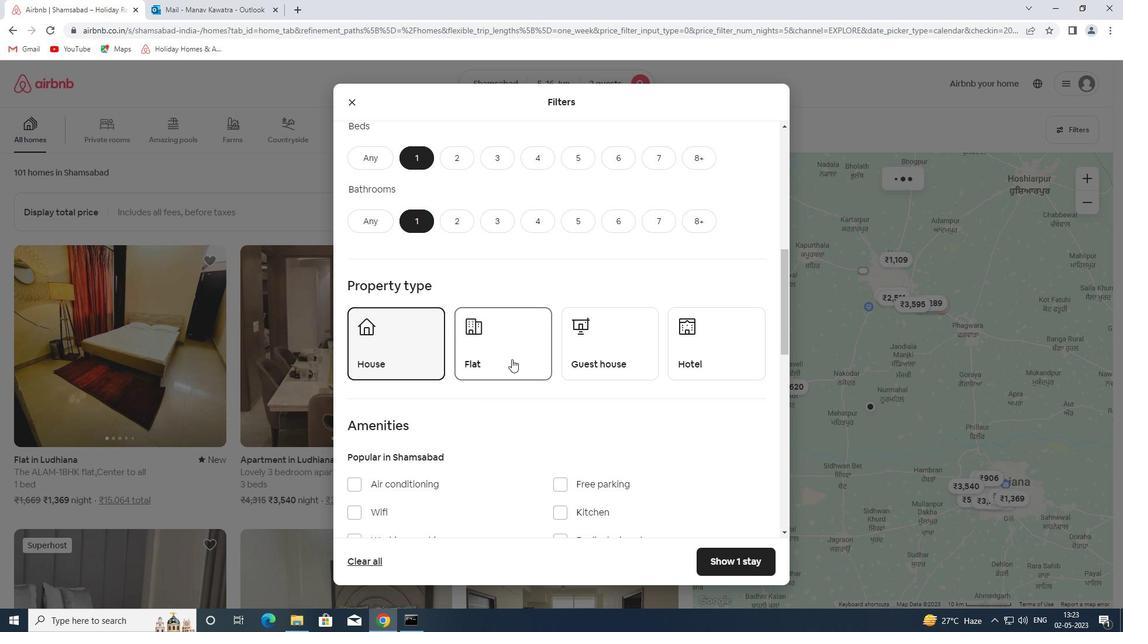 
Action: Mouse pressed left at (616, 355)
Screenshot: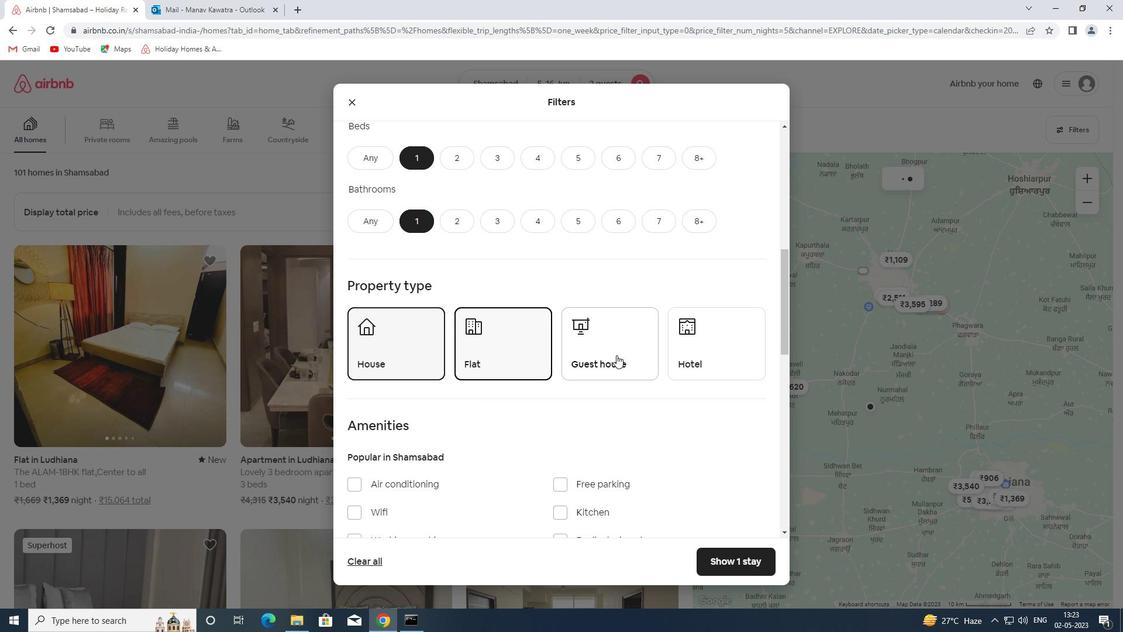 
Action: Mouse moved to (693, 342)
Screenshot: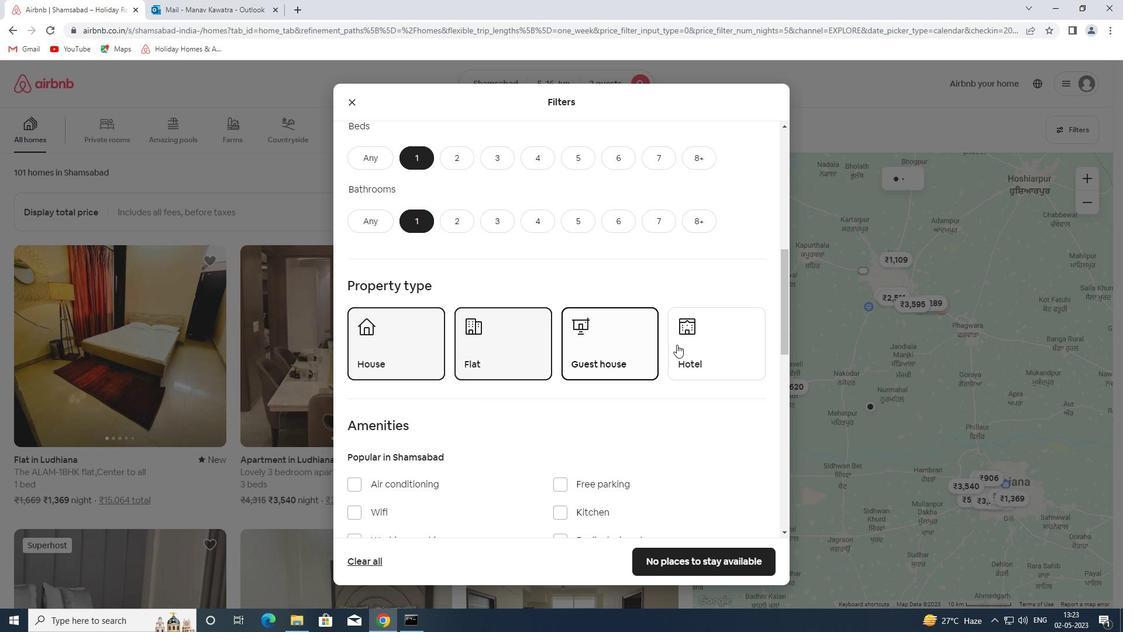 
Action: Mouse pressed left at (693, 342)
Screenshot: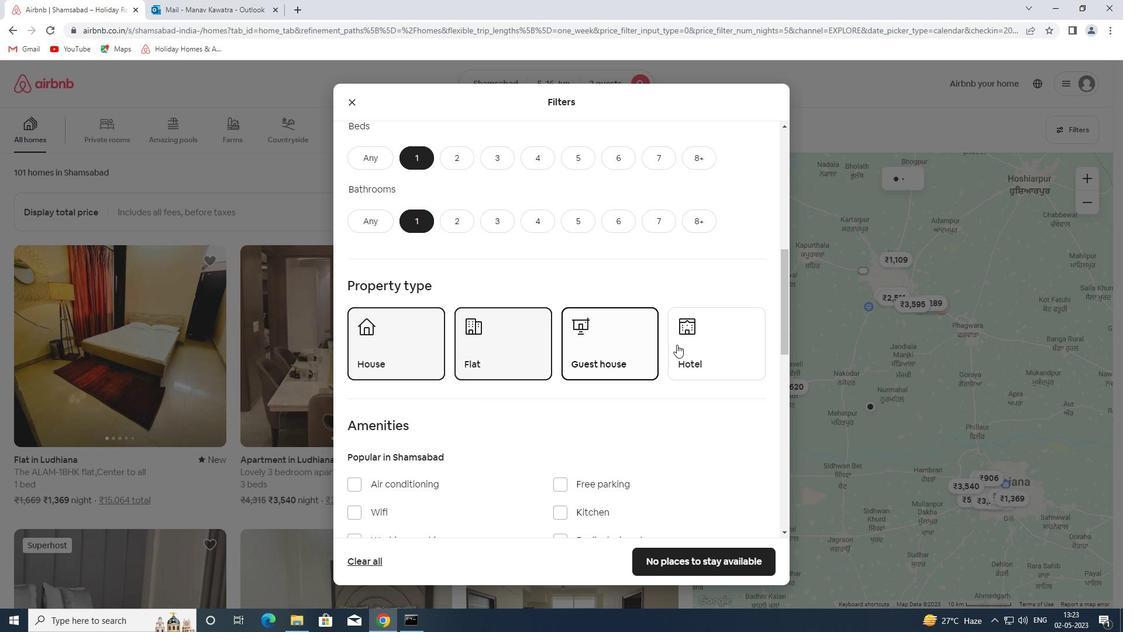 
Action: Mouse moved to (695, 339)
Screenshot: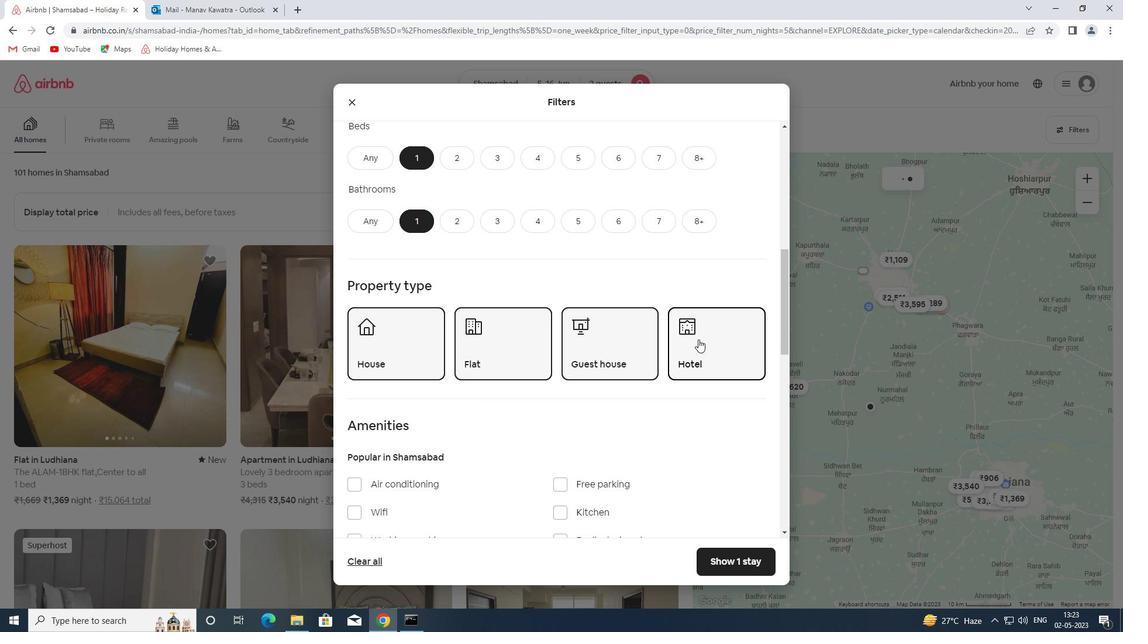 
Action: Mouse scrolled (695, 338) with delta (0, 0)
Screenshot: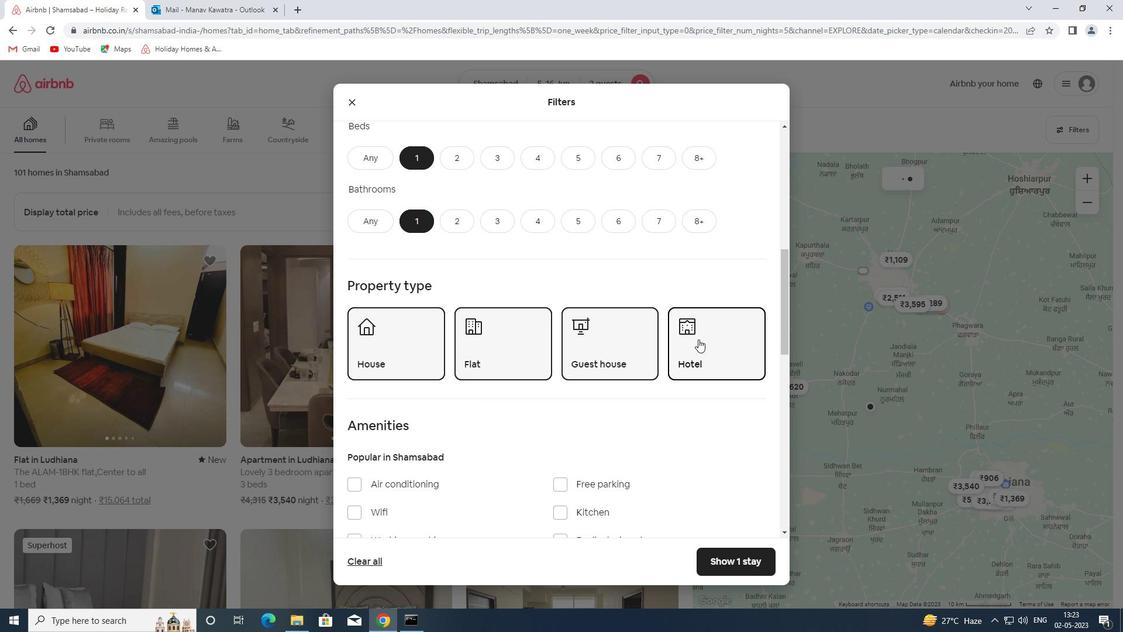 
Action: Mouse moved to (694, 340)
Screenshot: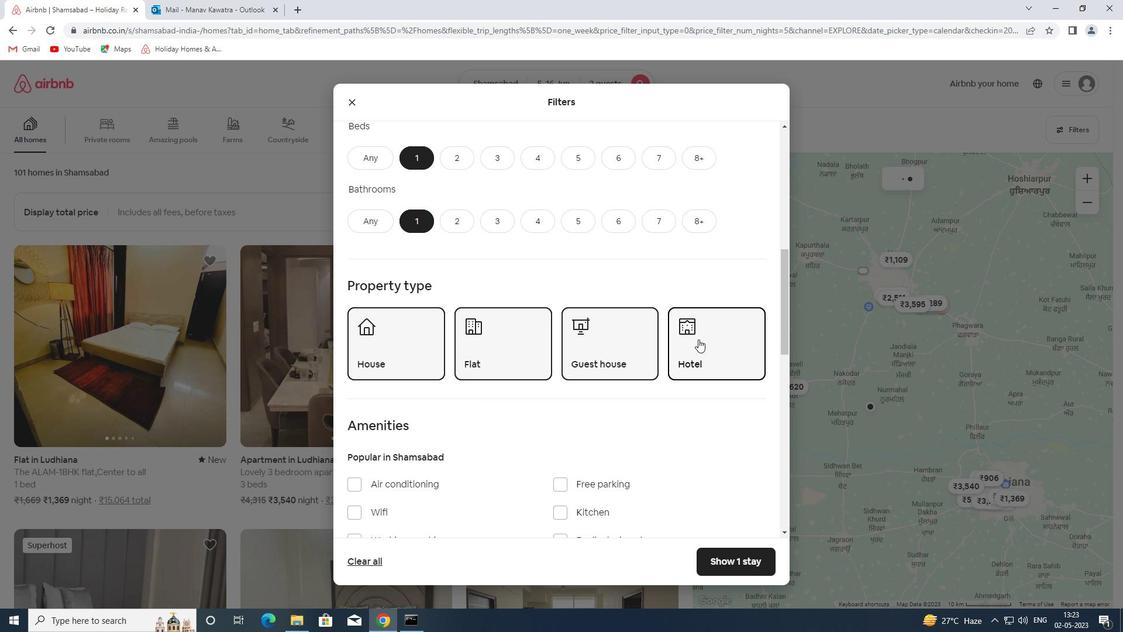 
Action: Mouse scrolled (694, 339) with delta (0, 0)
Screenshot: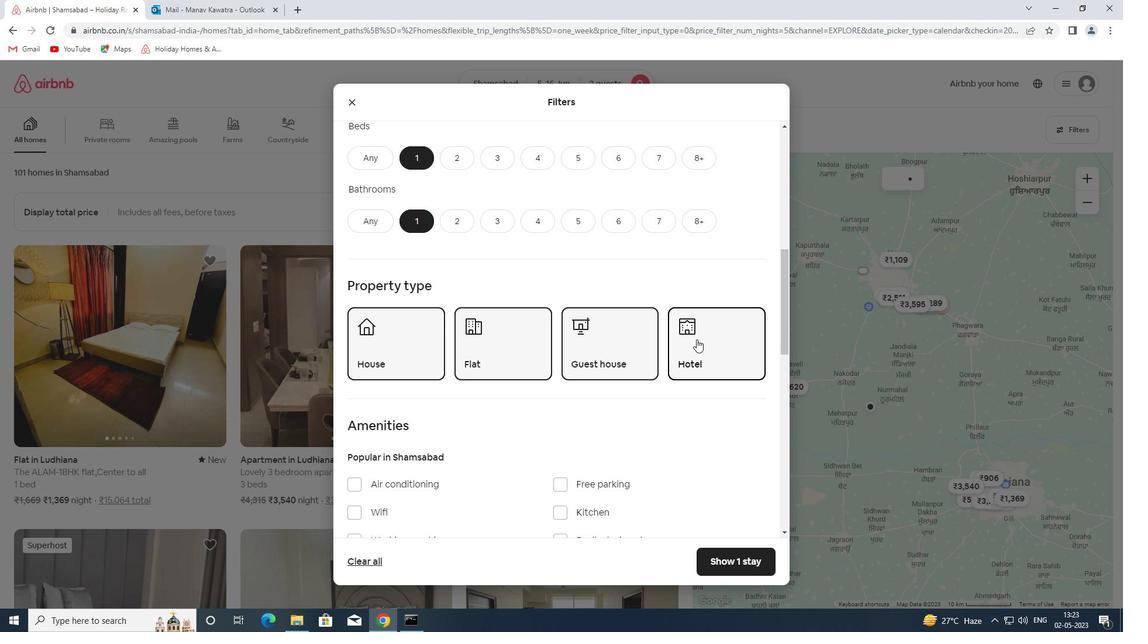 
Action: Mouse moved to (694, 340)
Screenshot: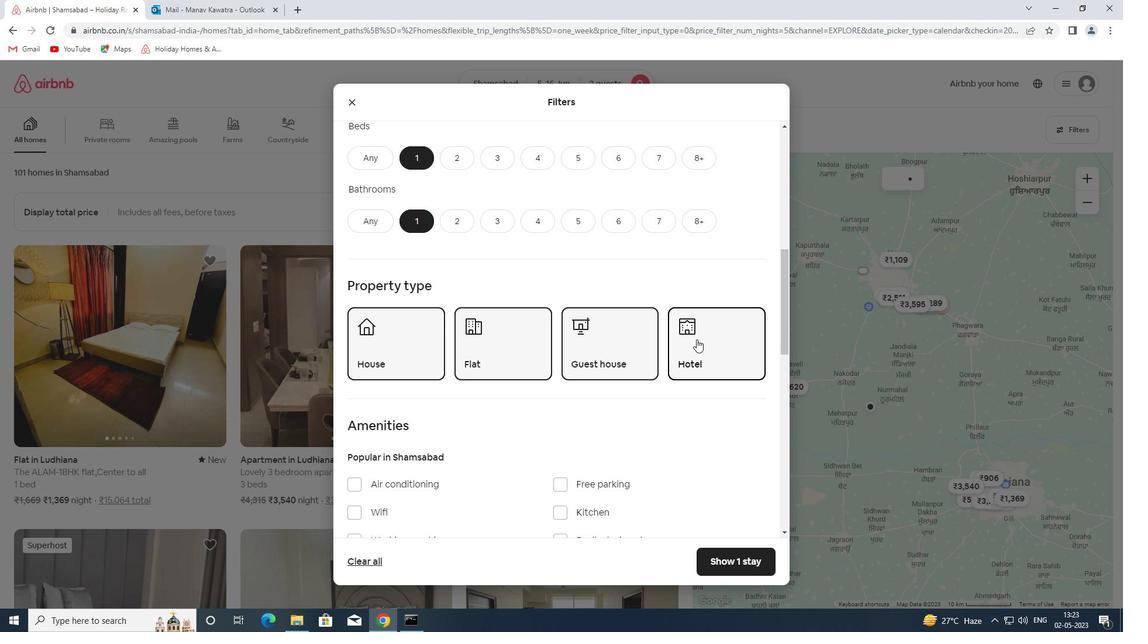 
Action: Mouse scrolled (694, 339) with delta (0, 0)
Screenshot: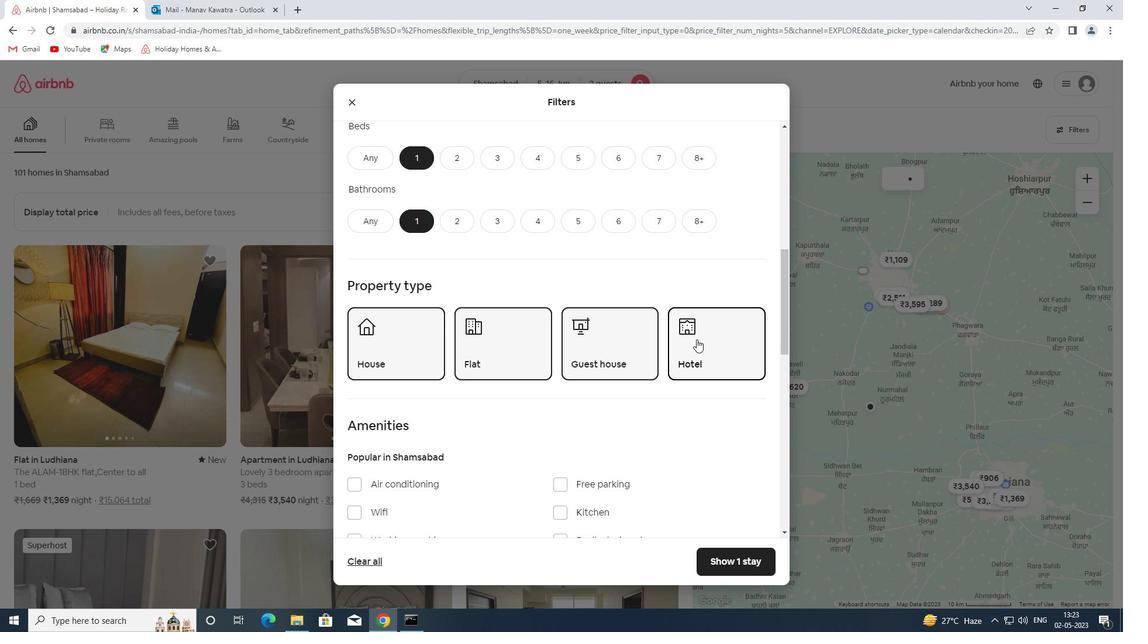 
Action: Mouse scrolled (694, 339) with delta (0, 0)
Screenshot: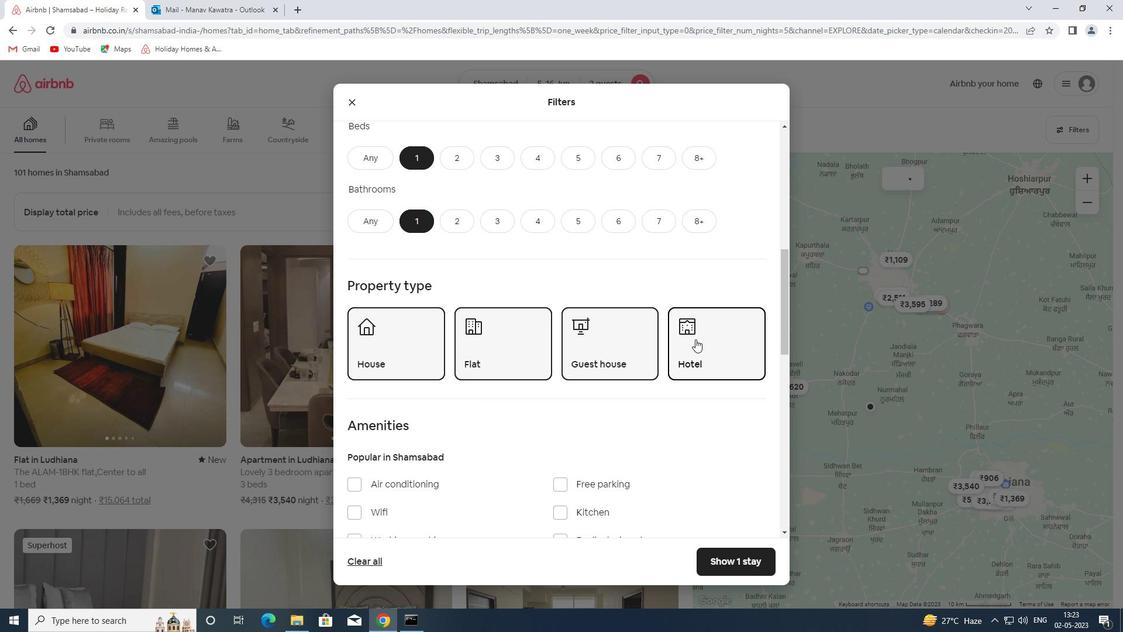 
Action: Mouse moved to (694, 340)
Screenshot: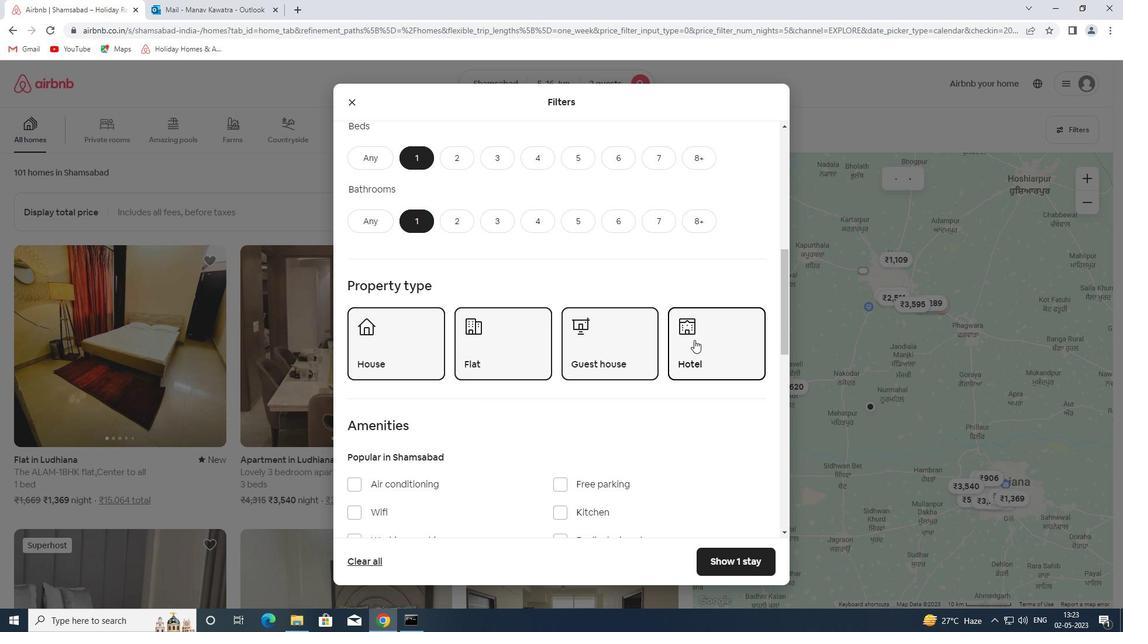 
Action: Mouse scrolled (694, 339) with delta (0, 0)
Screenshot: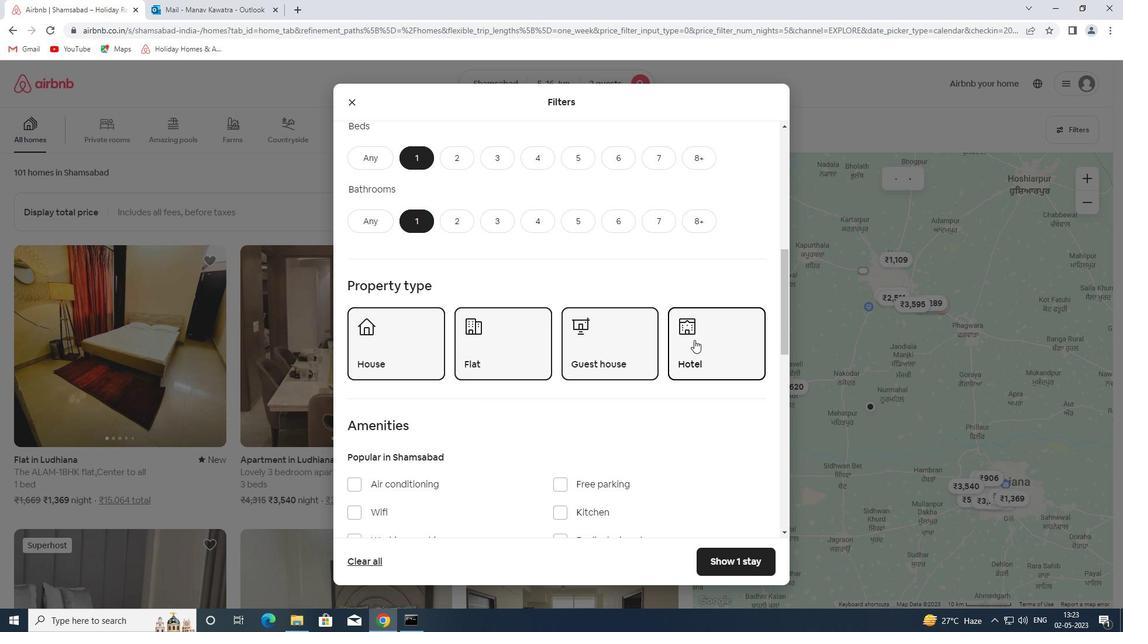 
Action: Mouse moved to (730, 405)
Screenshot: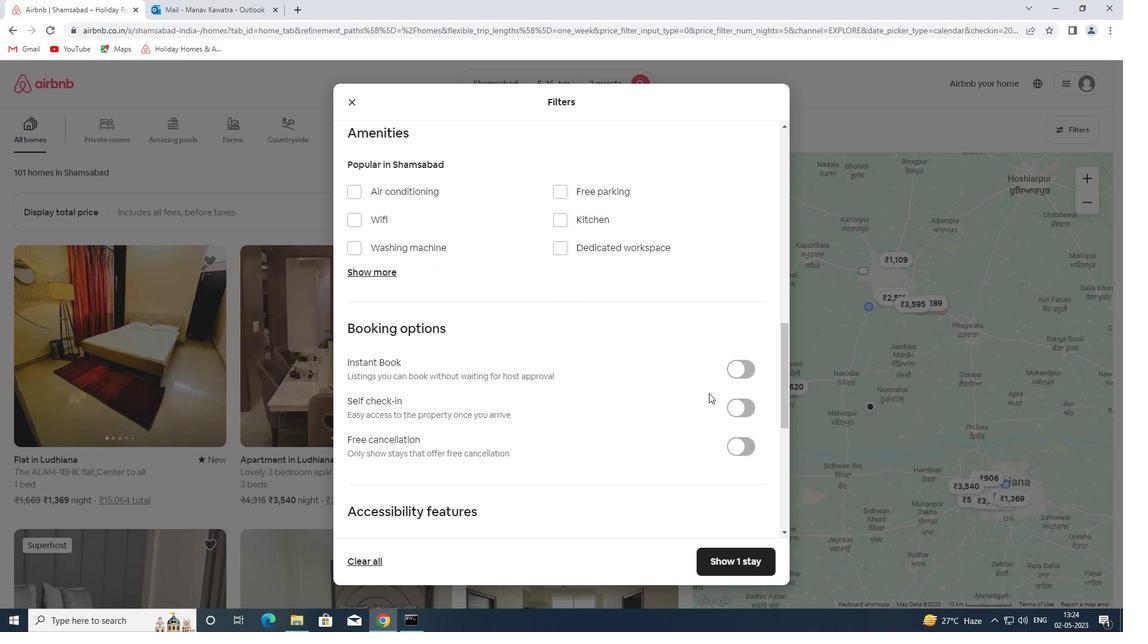 
Action: Mouse pressed left at (730, 405)
Screenshot: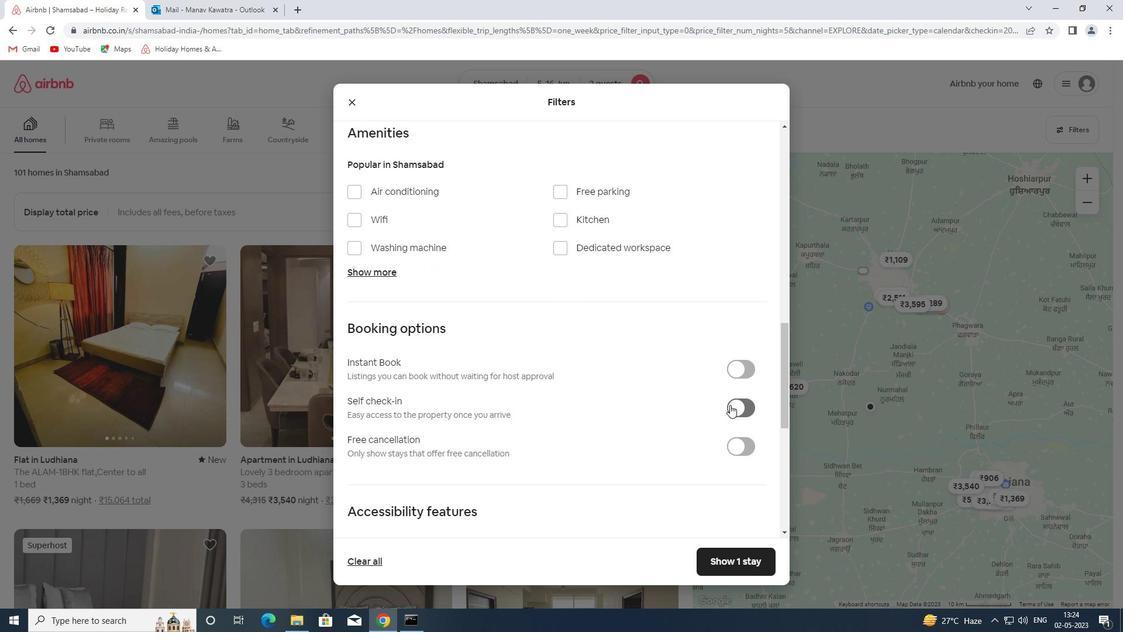 
Action: Mouse moved to (635, 367)
Screenshot: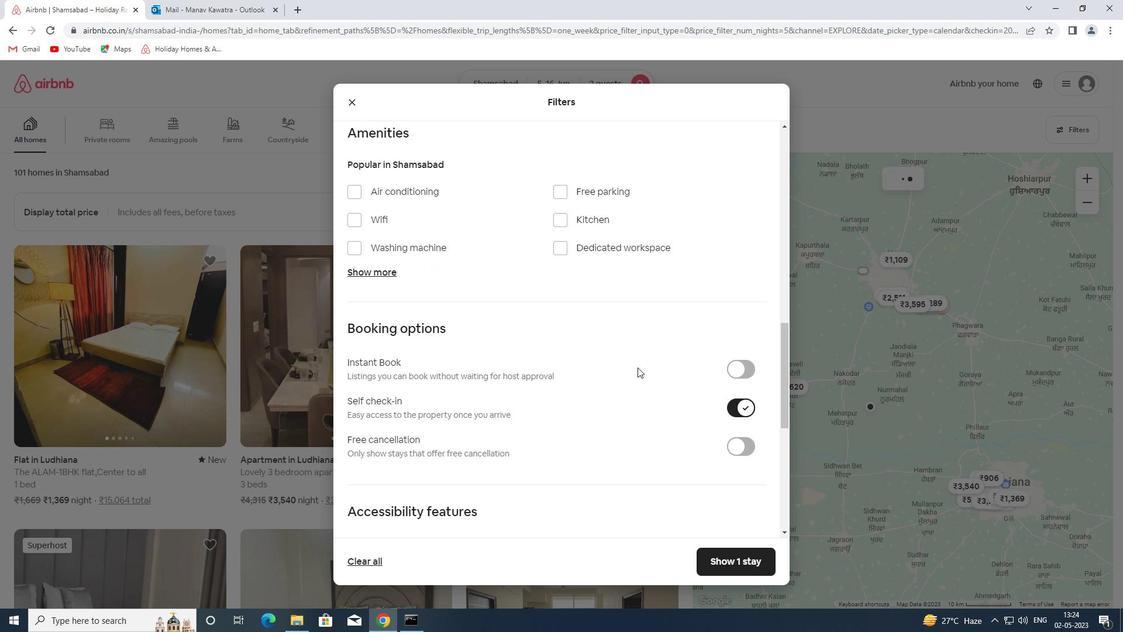 
Action: Mouse scrolled (635, 367) with delta (0, 0)
Screenshot: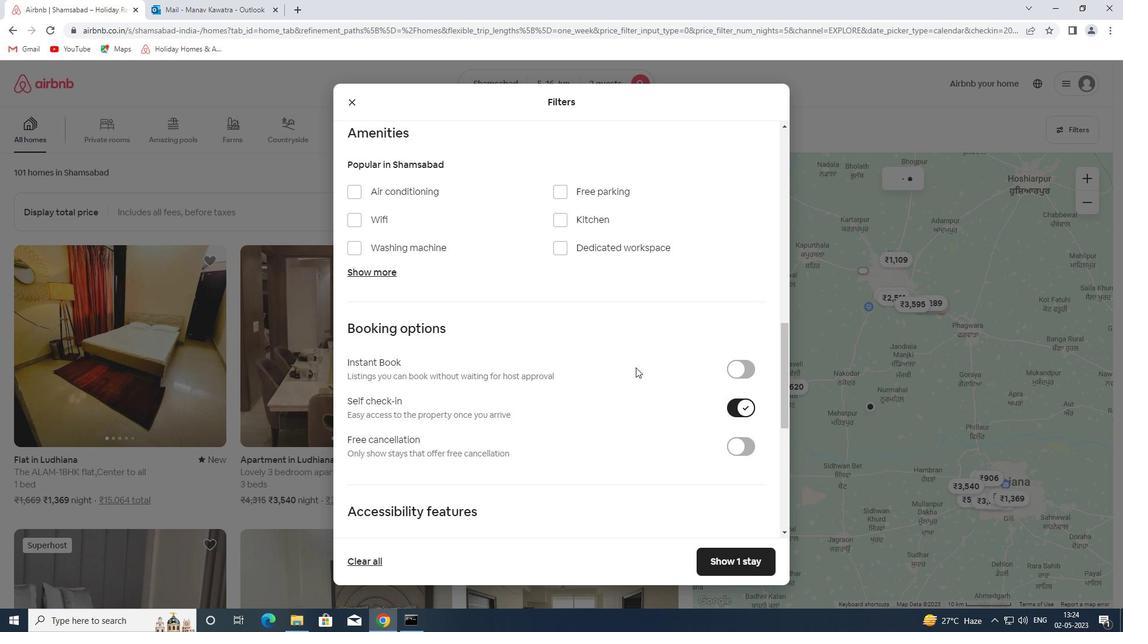 
Action: Mouse scrolled (635, 367) with delta (0, 0)
Screenshot: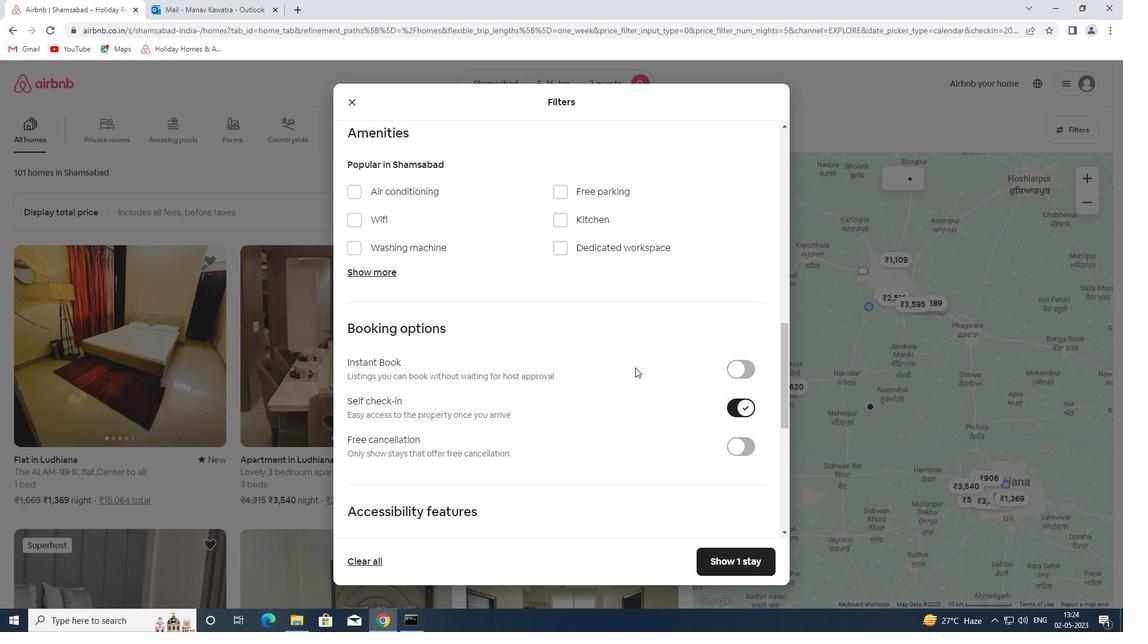 
Action: Mouse scrolled (635, 367) with delta (0, 0)
Screenshot: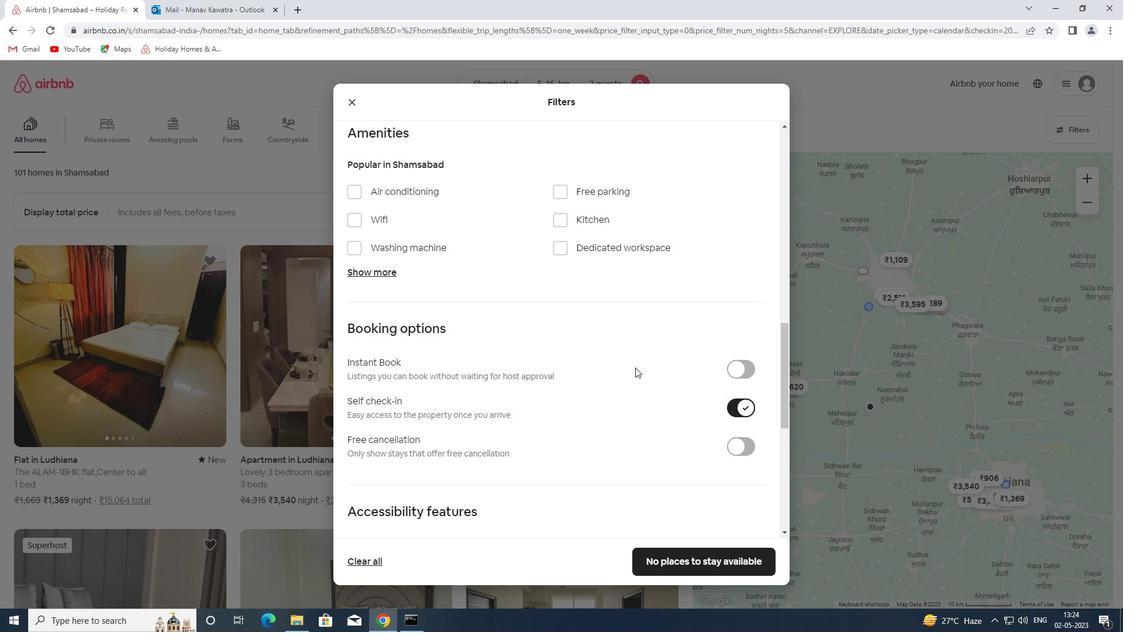 
Action: Mouse scrolled (635, 367) with delta (0, 0)
Screenshot: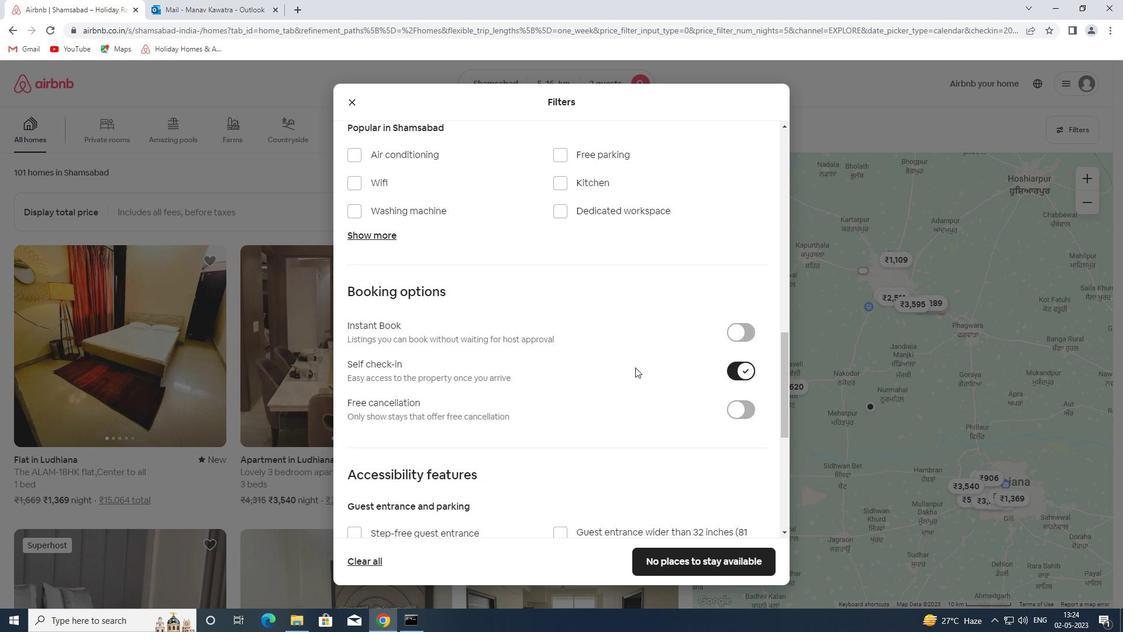 
Action: Mouse scrolled (635, 367) with delta (0, 0)
Screenshot: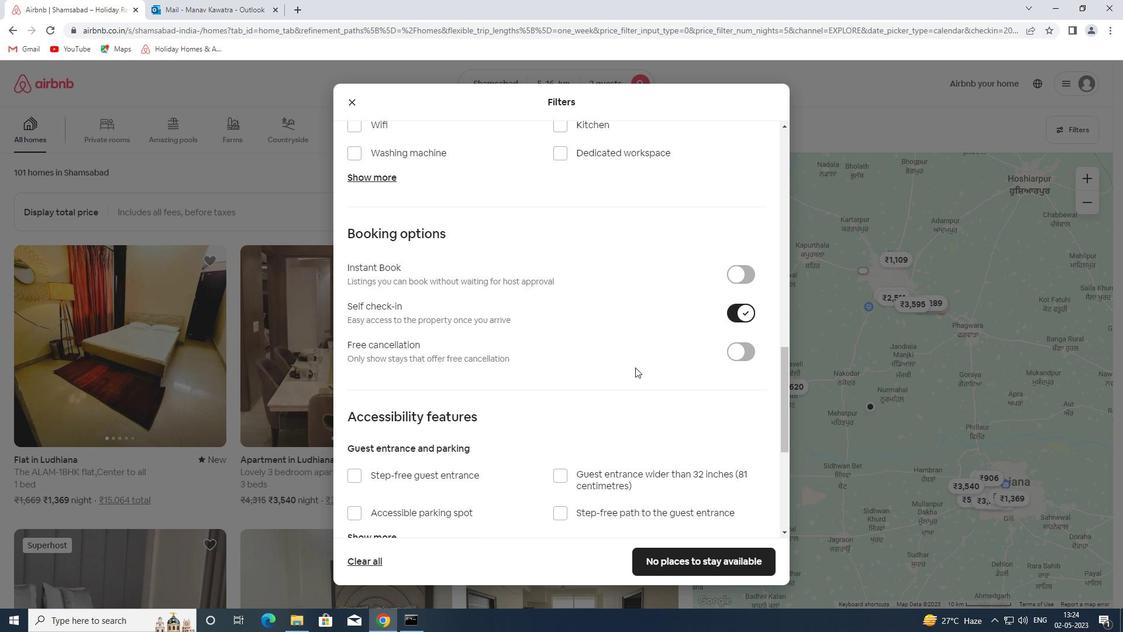 
Action: Mouse moved to (398, 447)
Screenshot: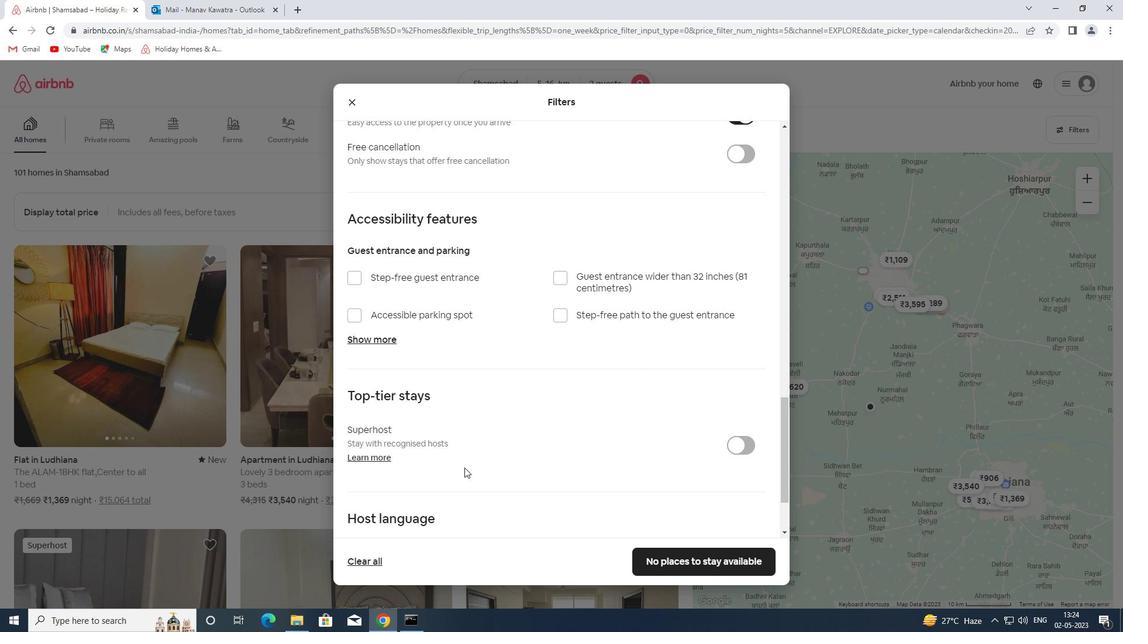
Action: Mouse scrolled (398, 447) with delta (0, 0)
Screenshot: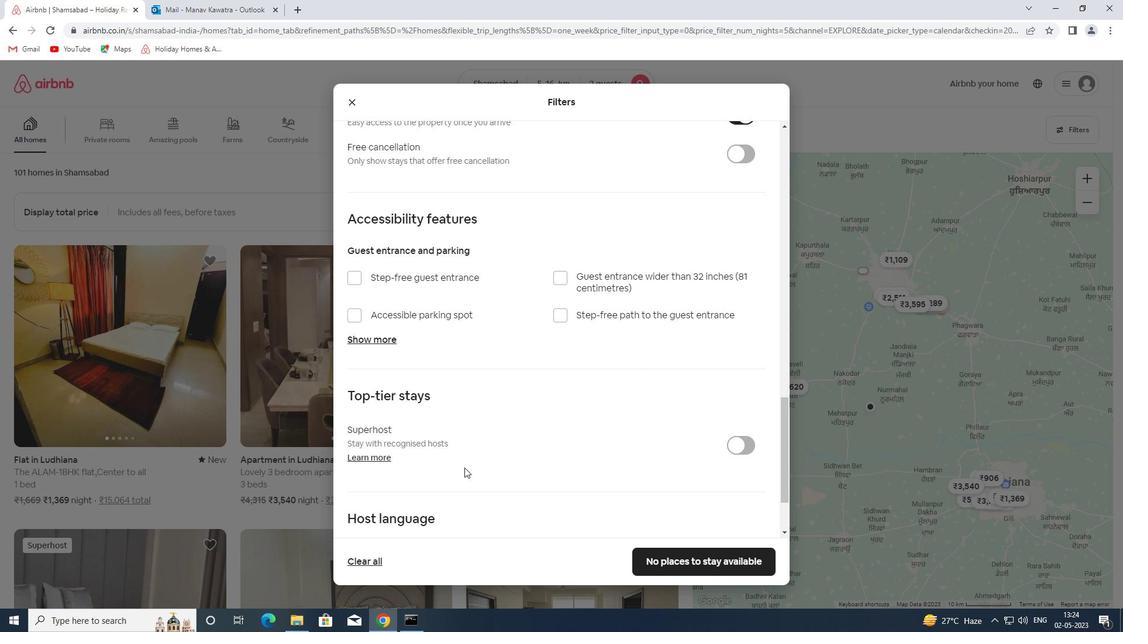 
Action: Mouse moved to (398, 447)
Screenshot: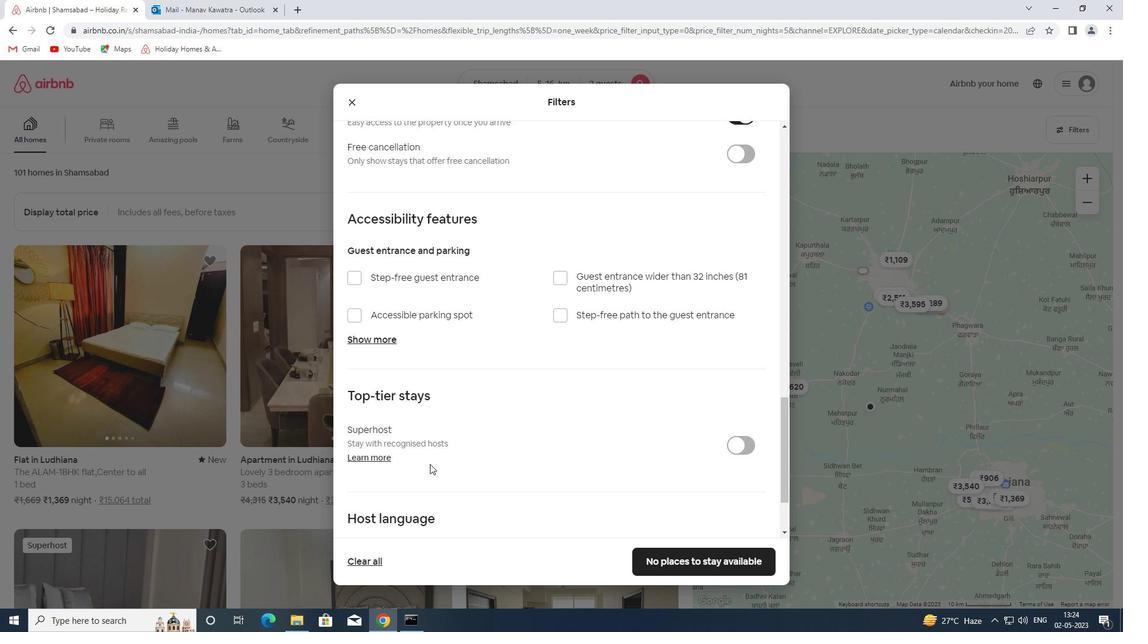 
Action: Mouse scrolled (398, 447) with delta (0, 0)
Screenshot: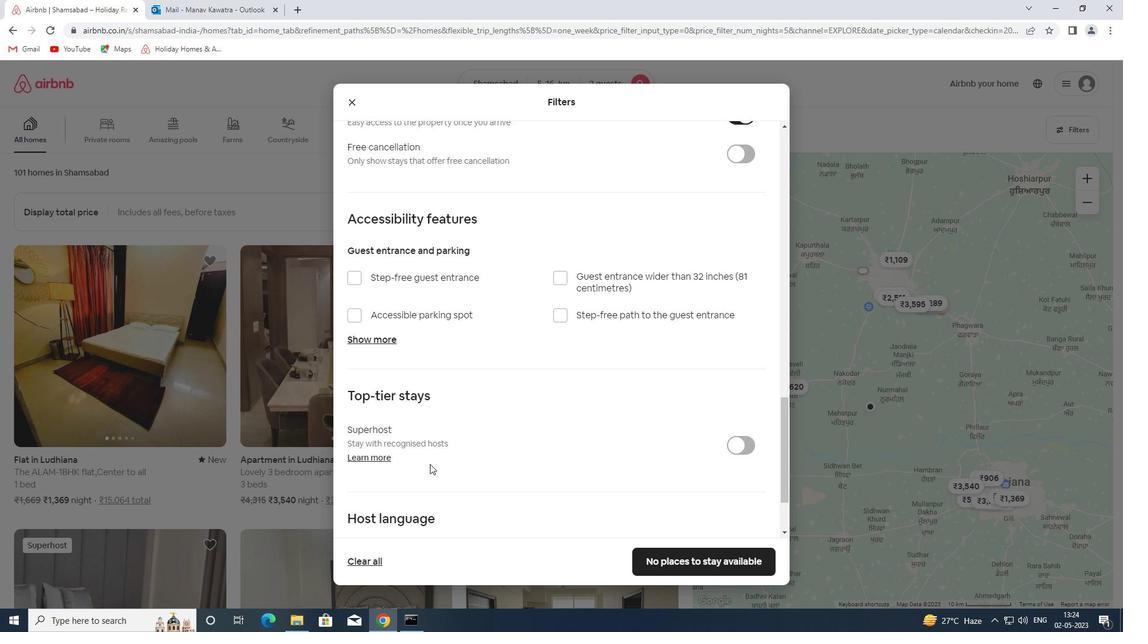 
Action: Mouse moved to (397, 447)
Screenshot: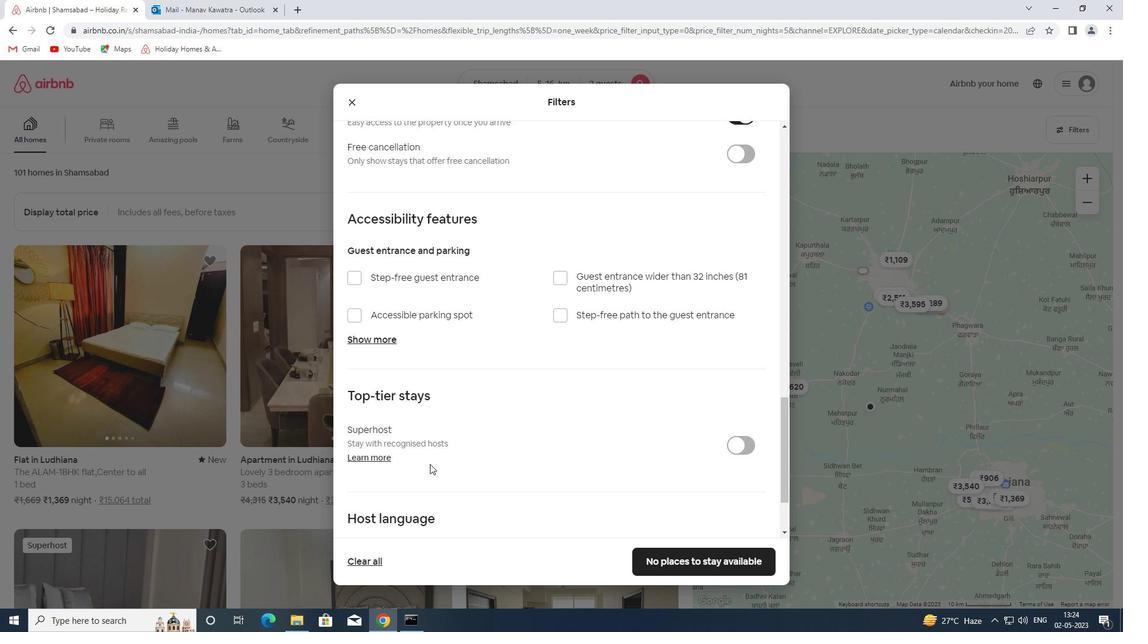 
Action: Mouse scrolled (397, 447) with delta (0, 0)
Screenshot: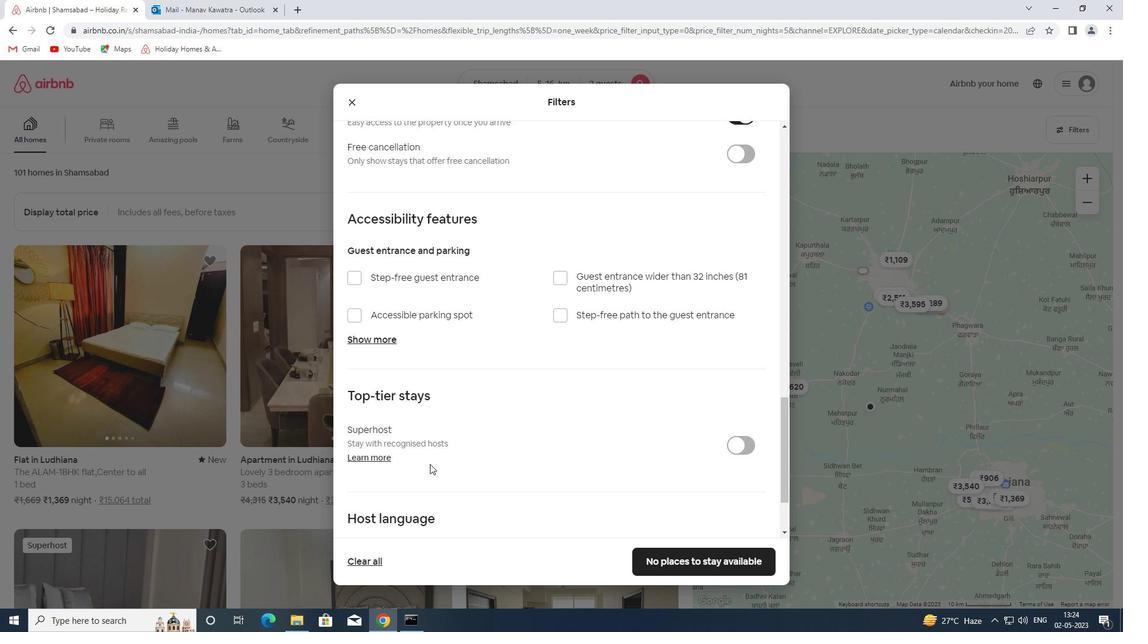 
Action: Mouse moved to (396, 447)
Screenshot: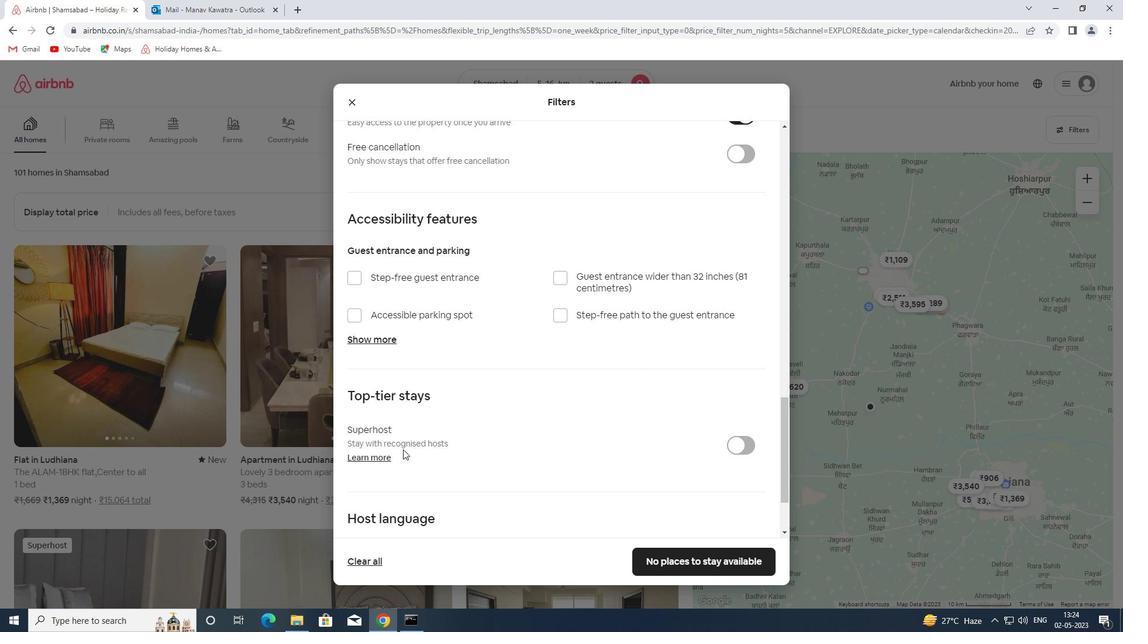 
Action: Mouse scrolled (396, 446) with delta (0, 0)
Screenshot: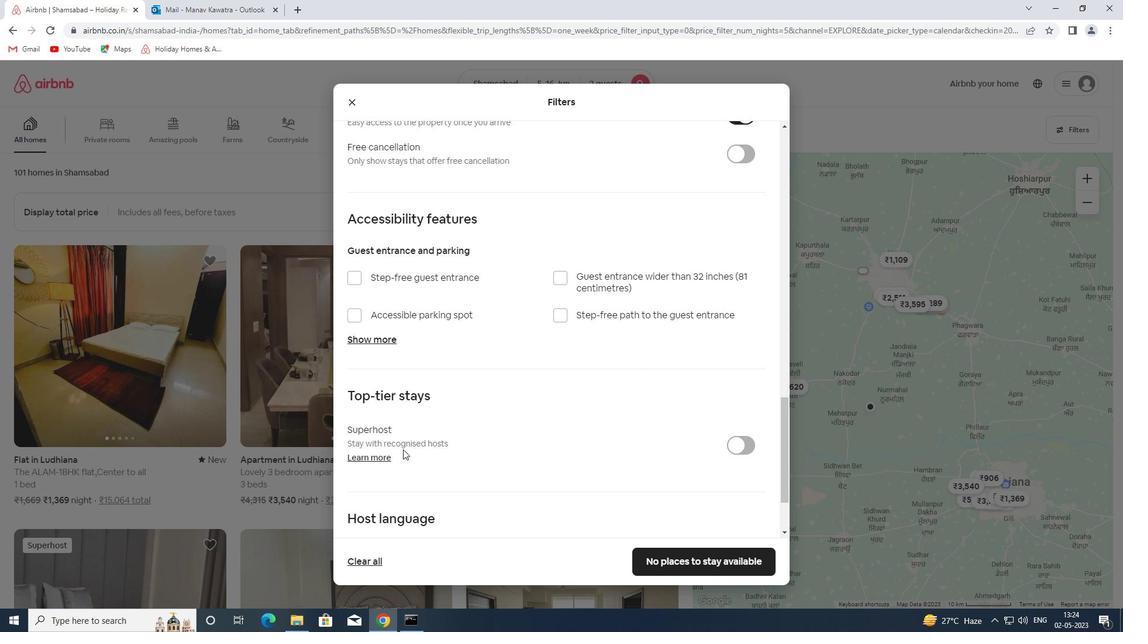 
Action: Mouse moved to (396, 447)
Screenshot: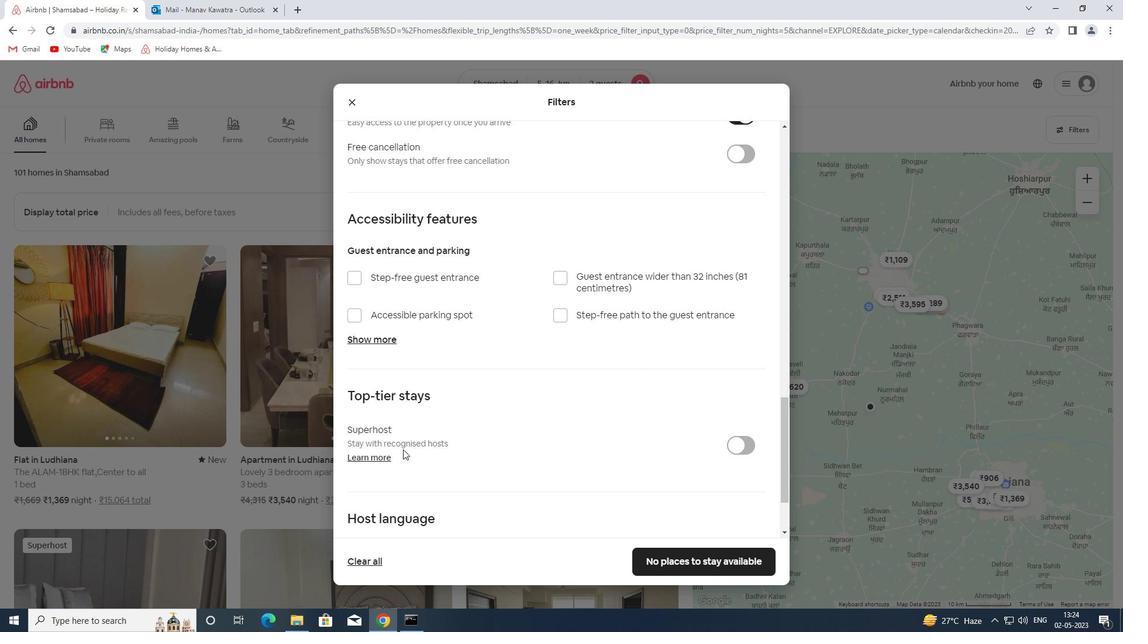 
Action: Mouse scrolled (396, 446) with delta (0, 0)
Screenshot: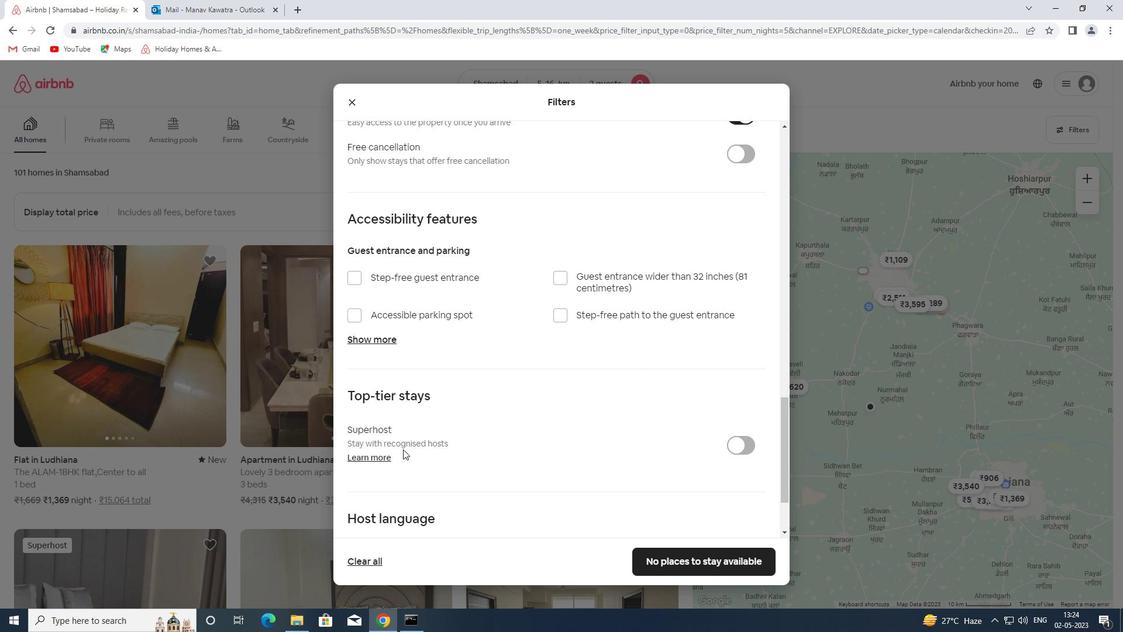 
Action: Mouse moved to (380, 454)
Screenshot: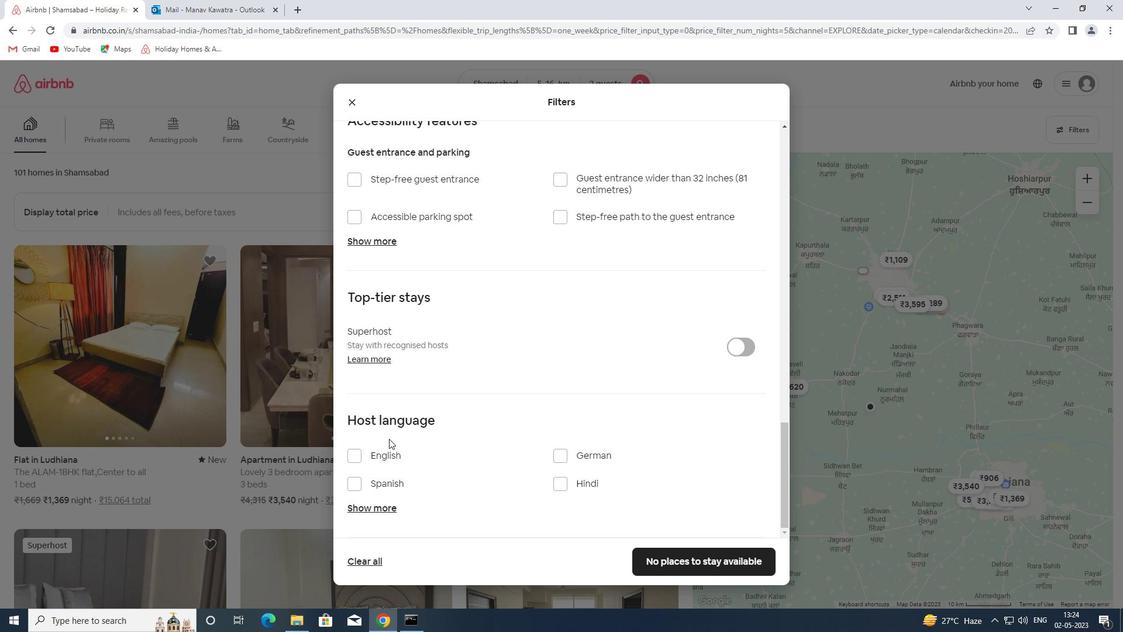 
Action: Mouse pressed left at (380, 454)
Screenshot: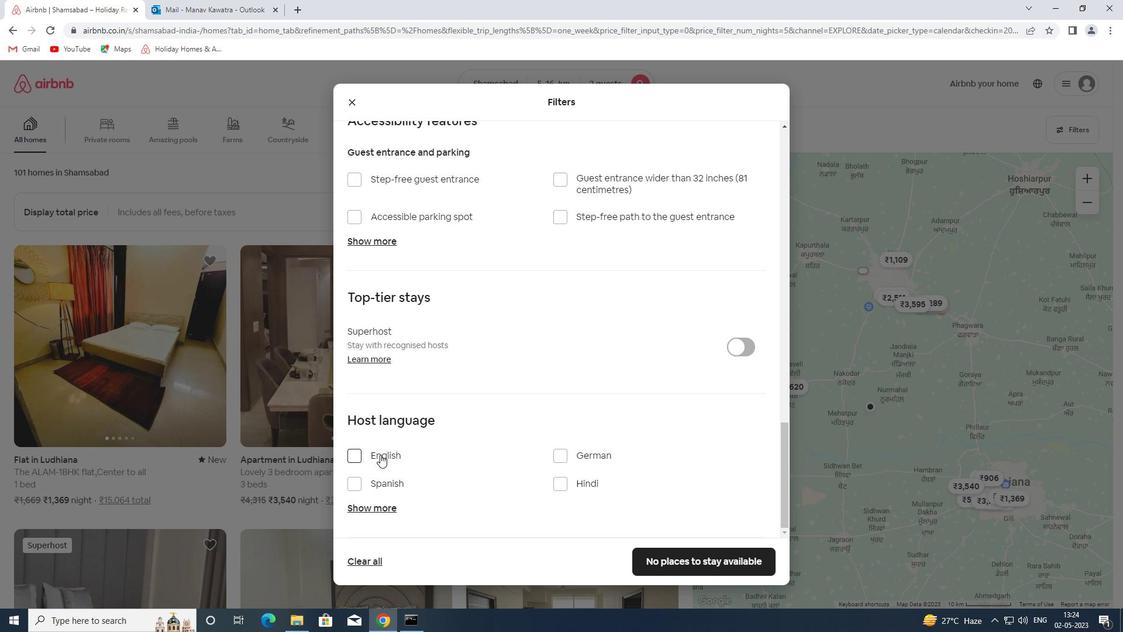
Action: Mouse moved to (663, 557)
Screenshot: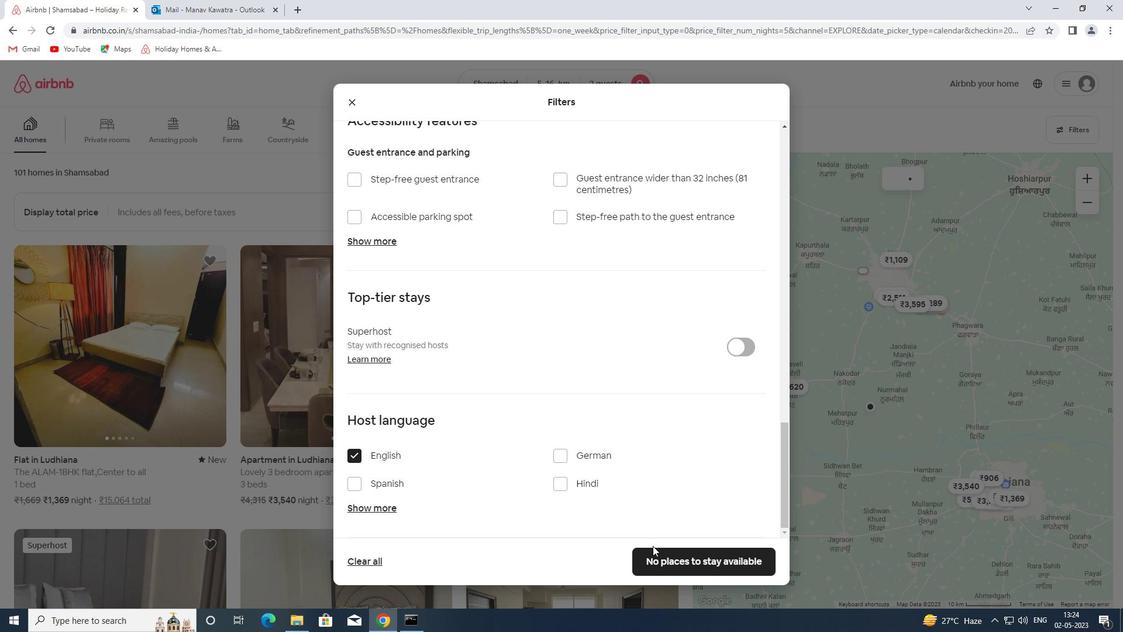 
Action: Mouse pressed left at (663, 557)
Screenshot: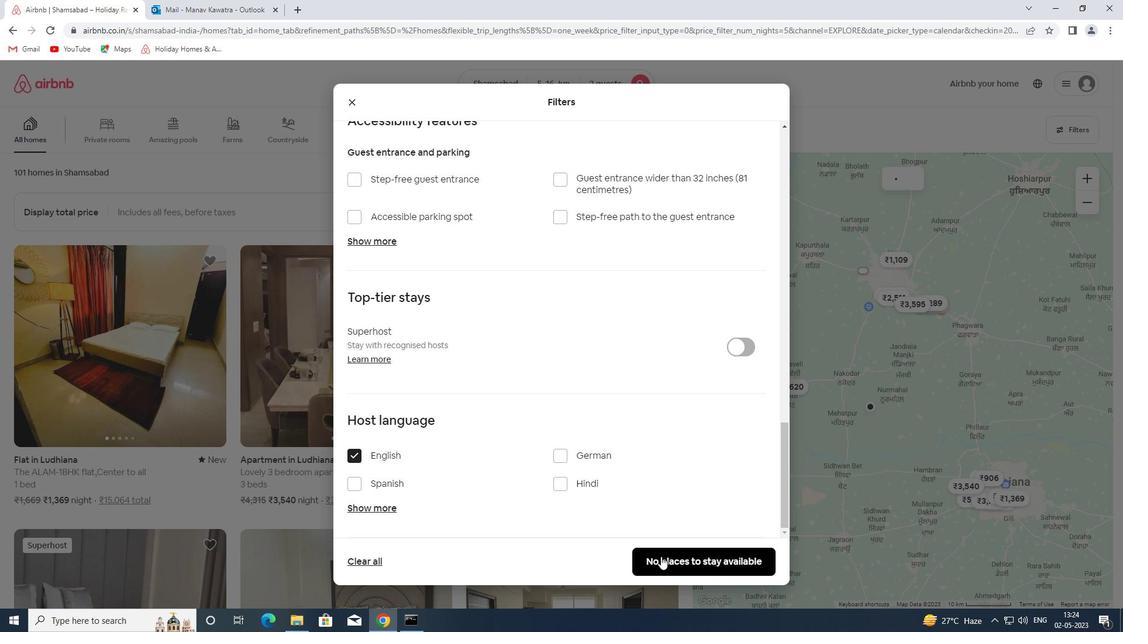 
Action: Mouse moved to (663, 553)
Screenshot: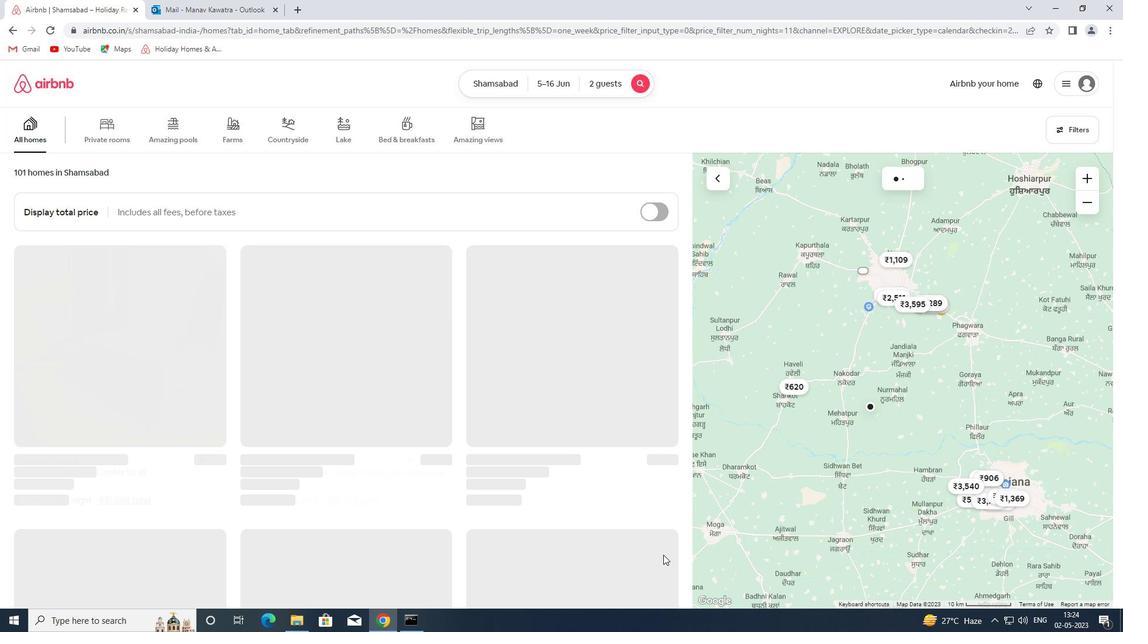 
